 Task: In the Contact  DoeNatalie@isuzu.com, Create email and send with subject: 'Step into the Future: Discover Our Cutting-Edge Solution', and with mail content 'Good Morning,_x000D_
Welcome to a community of trailblazers and innovators. Discover a transformative opportunity that will empower you to thrive in your industry._x000D_
Thanks & Regards', attach the document: Project_plan.docx and insert image: visitingcard.jpg. Below Thanks and Regards, write facebook and insert the URL: 'www.facebook.com'. Mark checkbox to create task to follow up : In 2 weeks. Logged in from softage.3@softage.net
Action: Mouse moved to (79, 68)
Screenshot: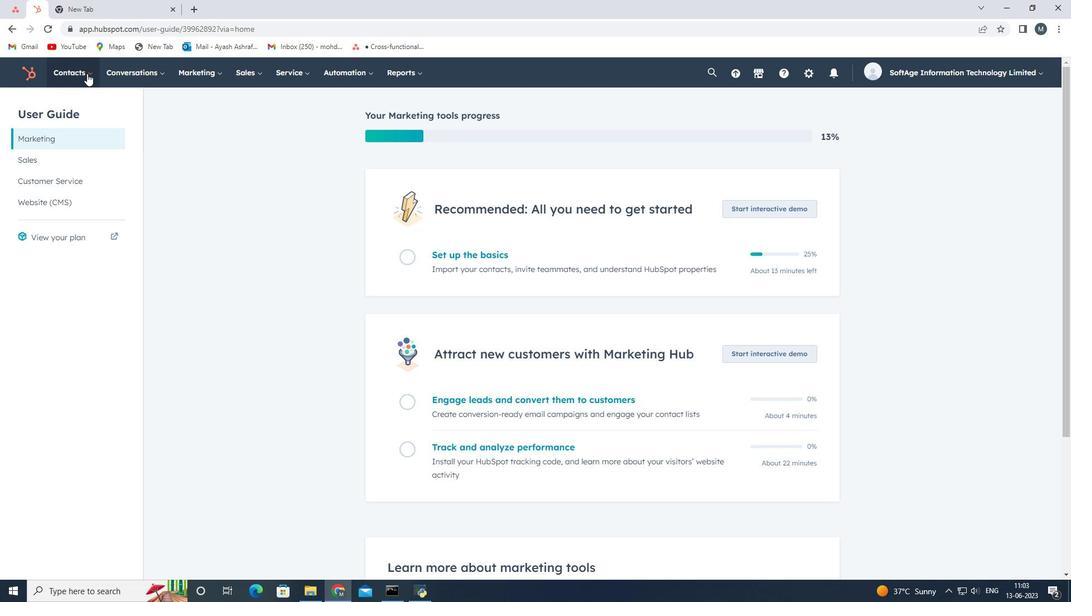 
Action: Mouse pressed left at (79, 68)
Screenshot: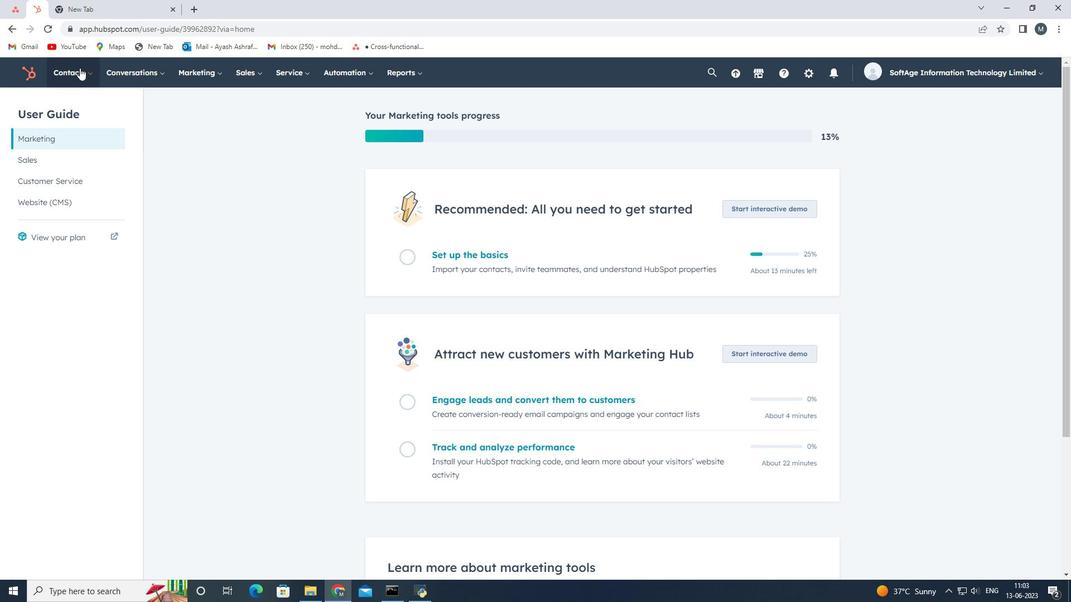 
Action: Mouse moved to (93, 103)
Screenshot: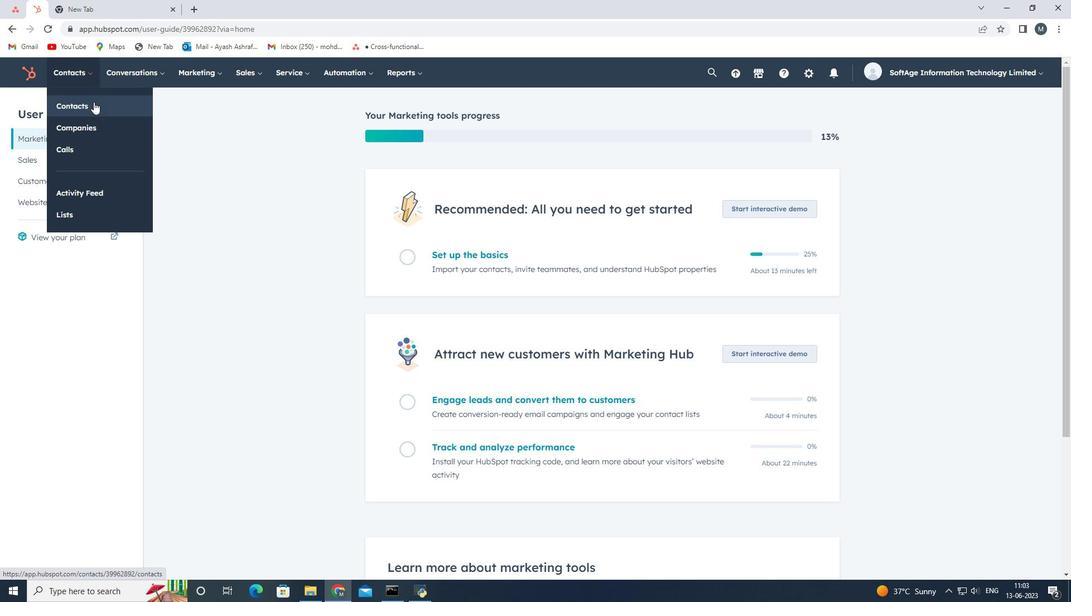
Action: Mouse pressed left at (93, 103)
Screenshot: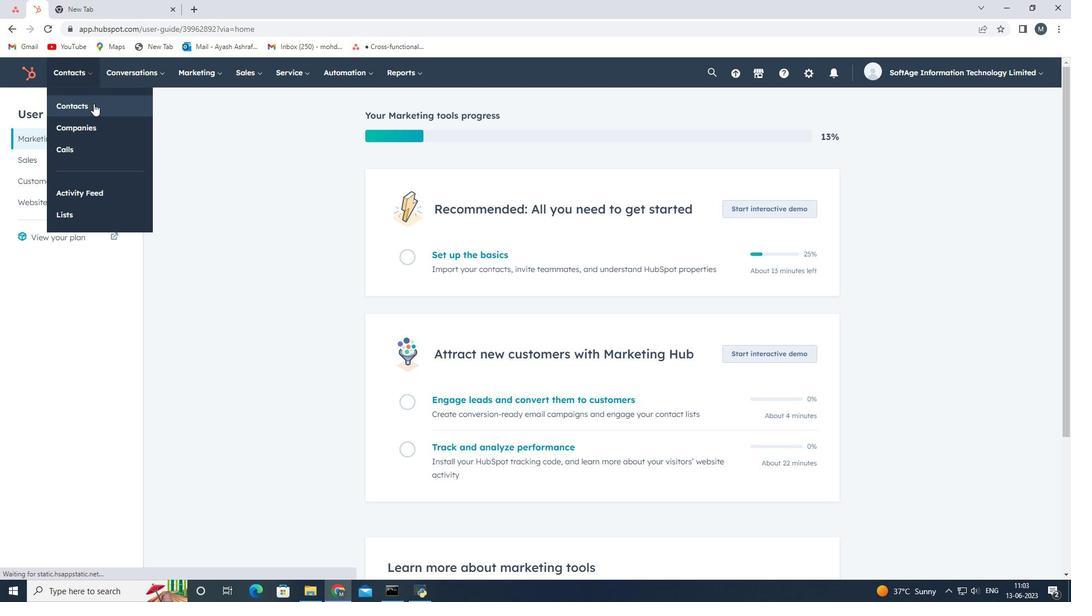 
Action: Mouse moved to (107, 203)
Screenshot: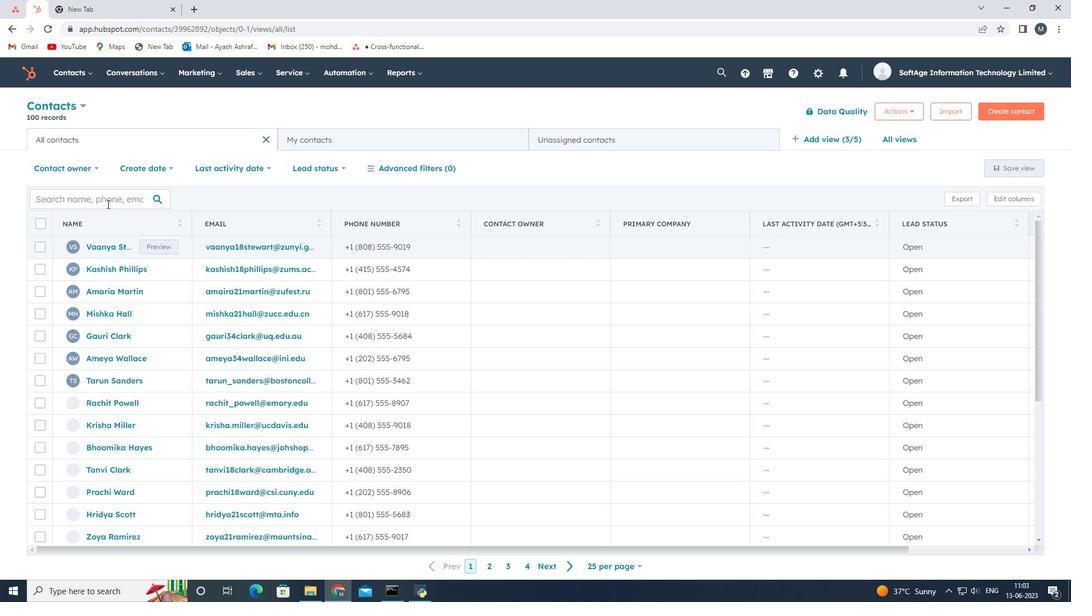 
Action: Mouse pressed left at (107, 203)
Screenshot: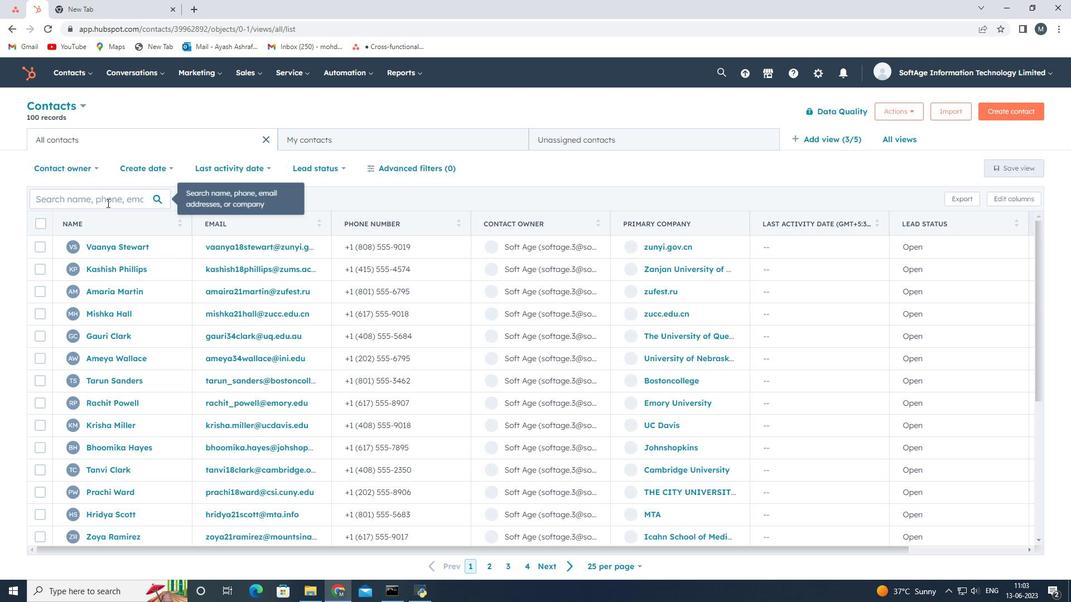 
Action: Key pressed <Key.shift><Key.shift><Key.shift><Key.shift><Key.shift><Key.shift><Key.shift><Key.shift><Key.shift><Key.shift><Key.shift><Key.shift><Key.shift><Key.shift><Key.shift><Key.shift><Key.shift><Key.shift><Key.shift><Key.shift><Key.shift><Key.shift><Key.shift><Key.shift><Key.shift><Key.shift><Key.shift><Key.shift><Key.shift><Key.shift><Key.shift><Key.shift><Key.shift><Key.shift>Doe<Key.shift>Natalie<Key.shift>@isuzu.
Screenshot: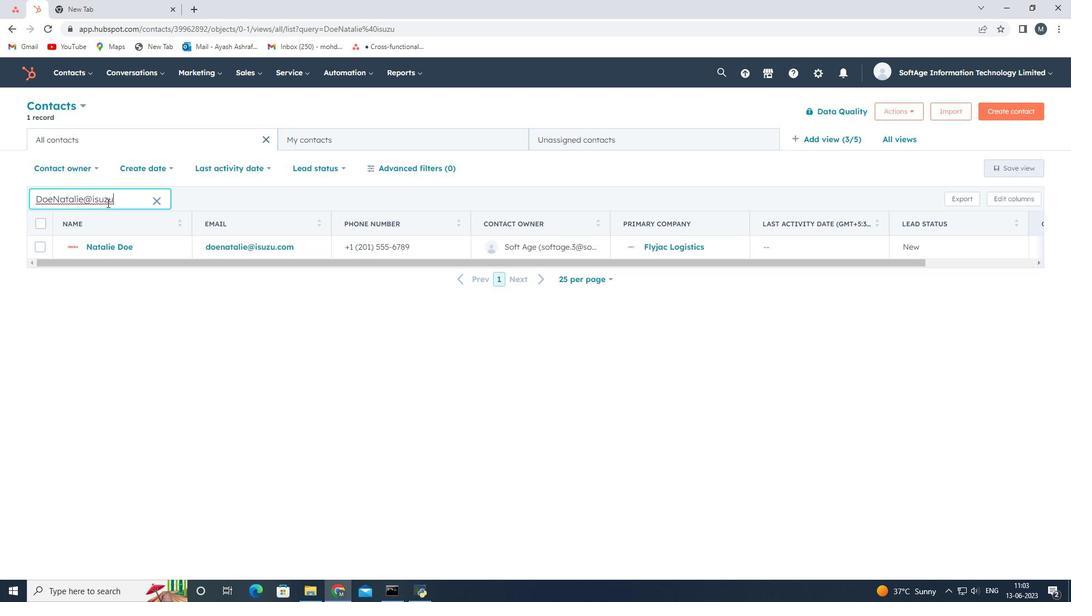 
Action: Mouse moved to (107, 203)
Screenshot: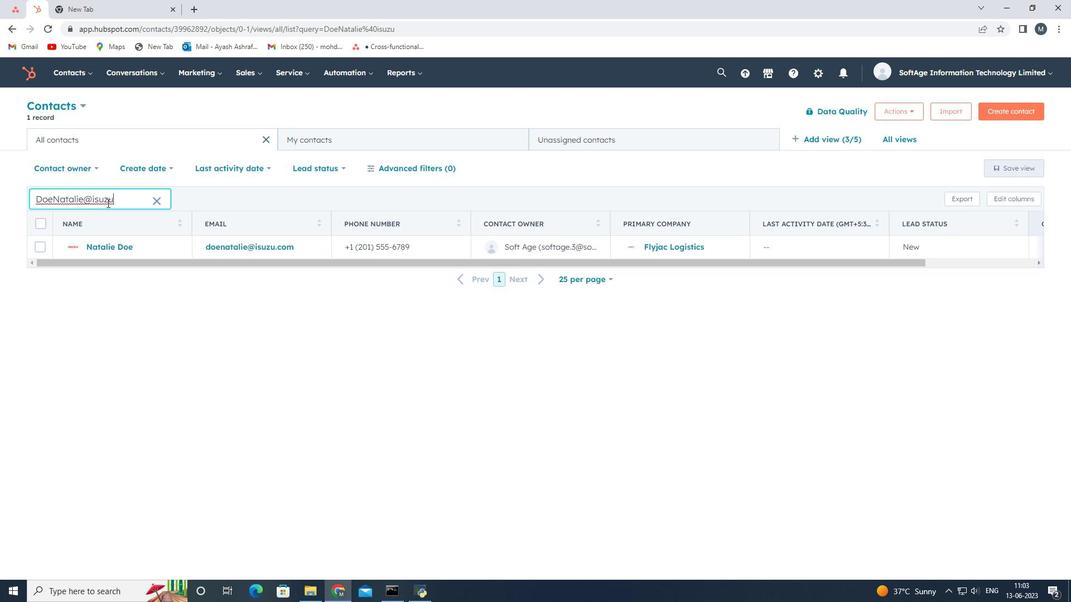 
Action: Key pressed com
Screenshot: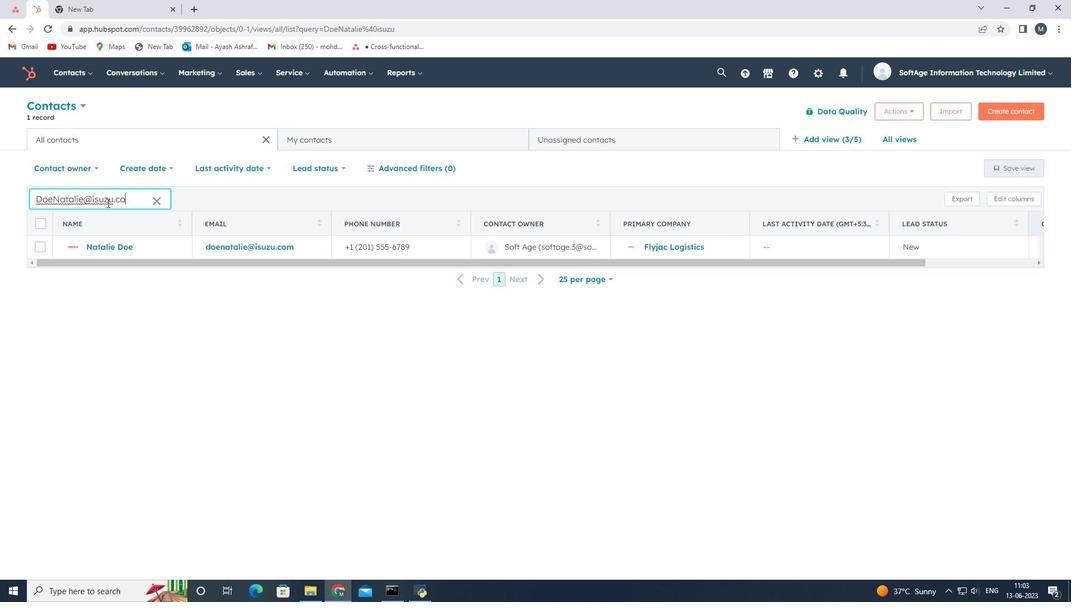 
Action: Mouse moved to (96, 243)
Screenshot: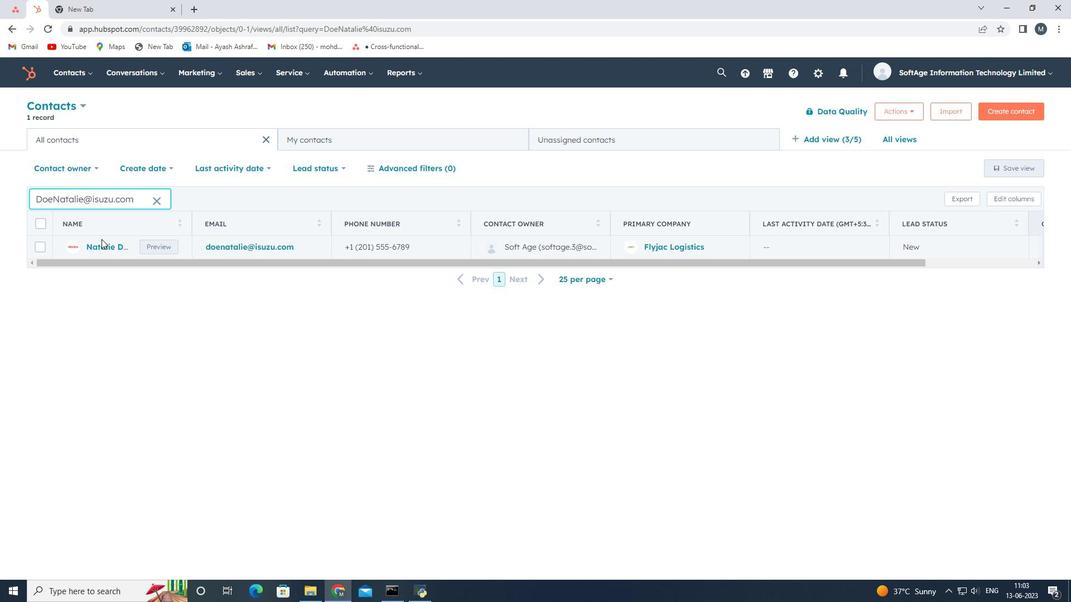 
Action: Mouse pressed left at (96, 243)
Screenshot: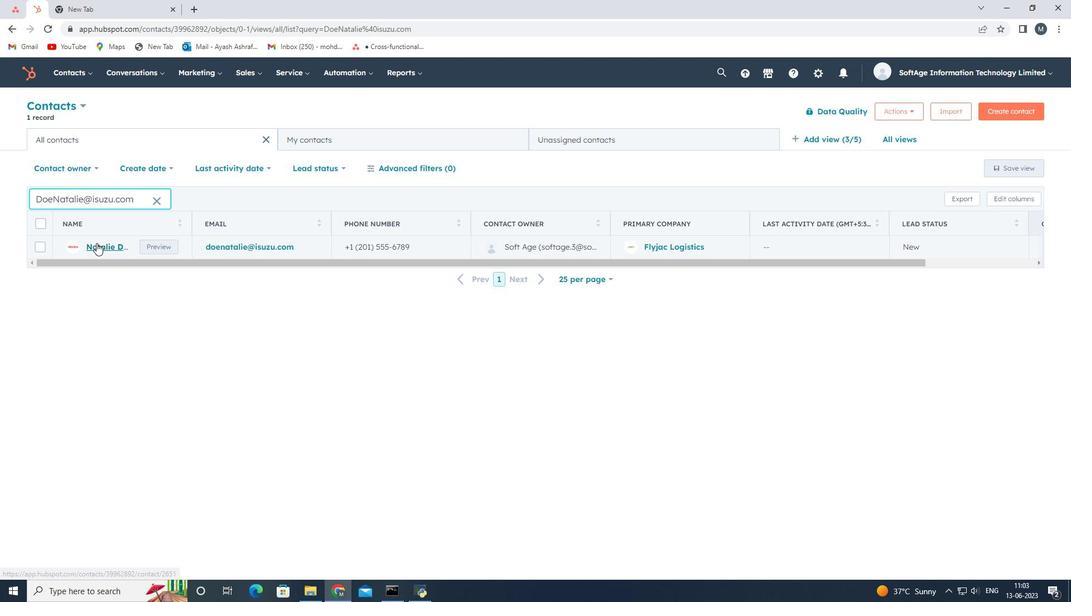 
Action: Mouse pressed left at (96, 243)
Screenshot: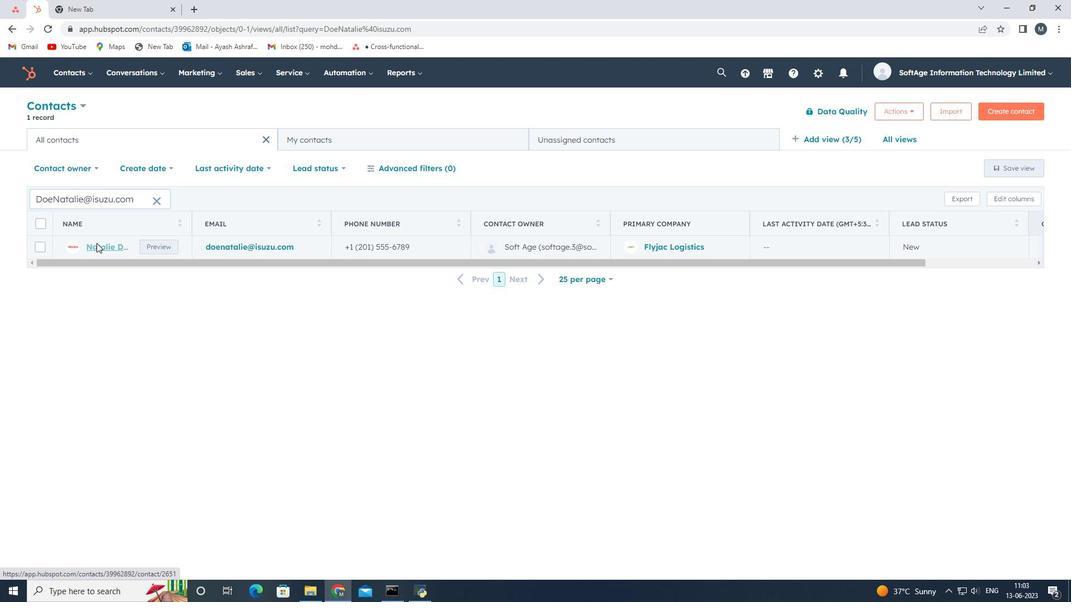 
Action: Mouse moved to (71, 206)
Screenshot: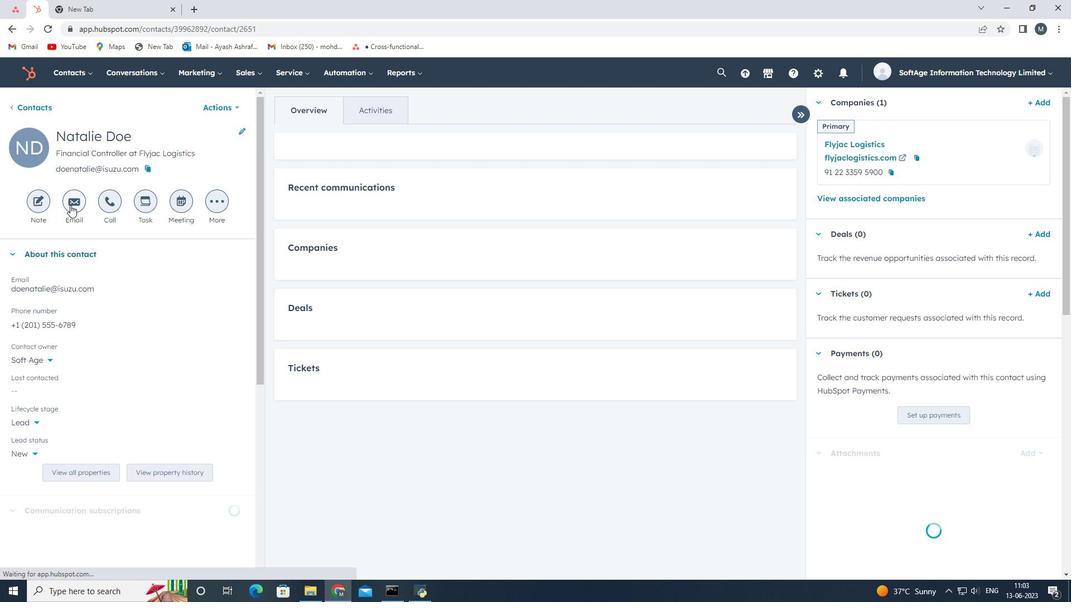 
Action: Mouse pressed left at (71, 206)
Screenshot: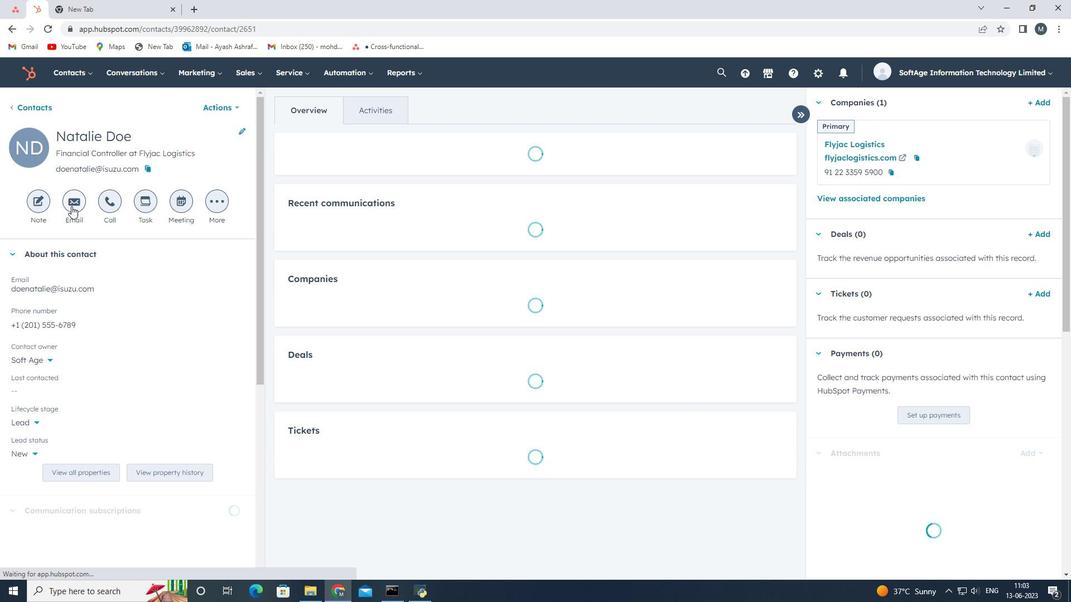 
Action: Mouse moved to (943, 281)
Screenshot: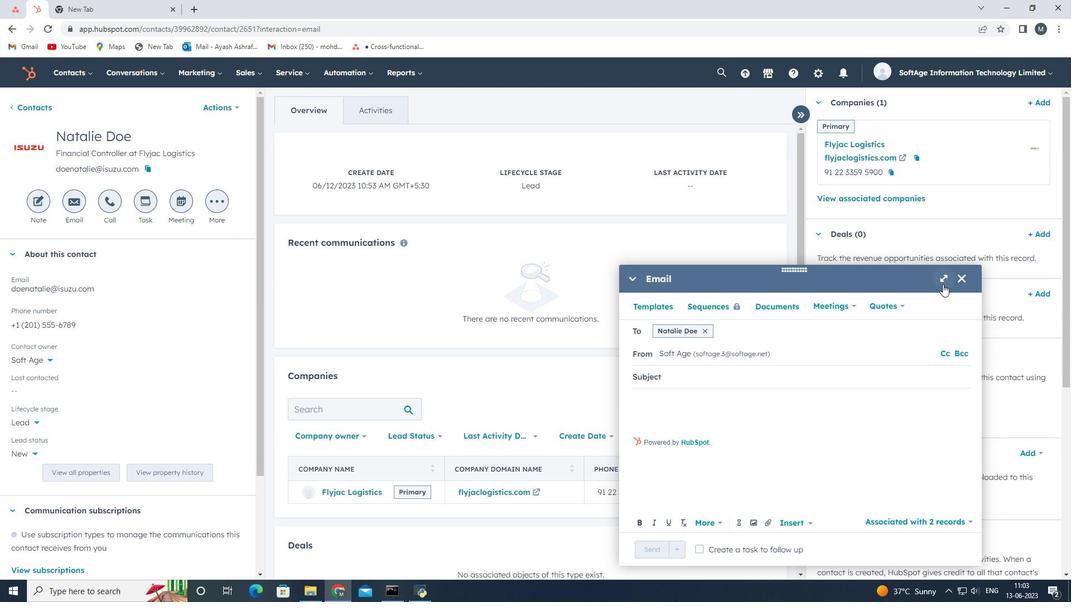 
Action: Mouse pressed left at (943, 281)
Screenshot: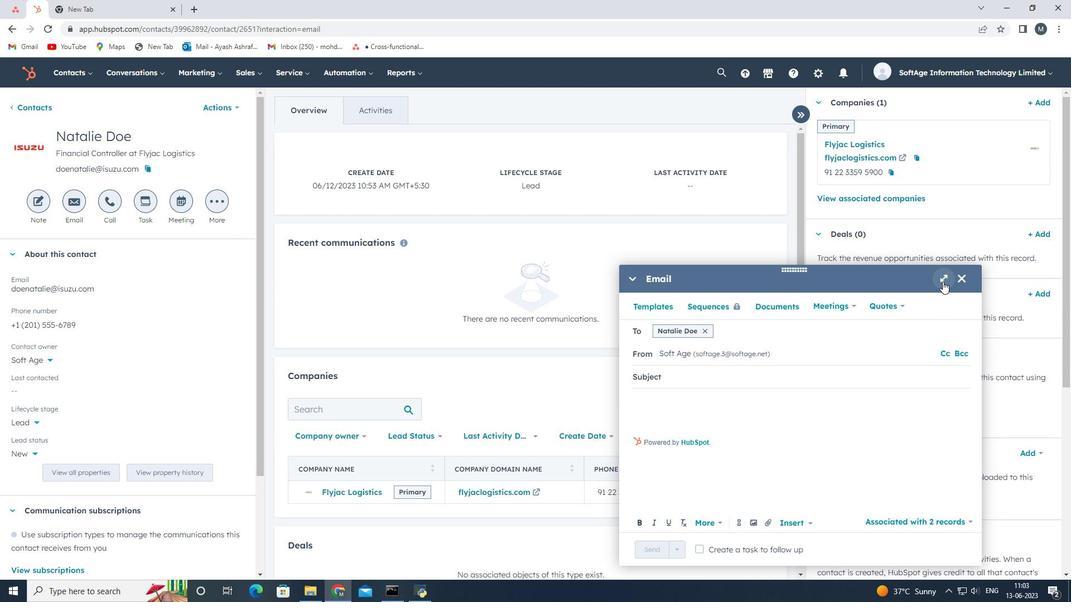 
Action: Mouse moved to (291, 274)
Screenshot: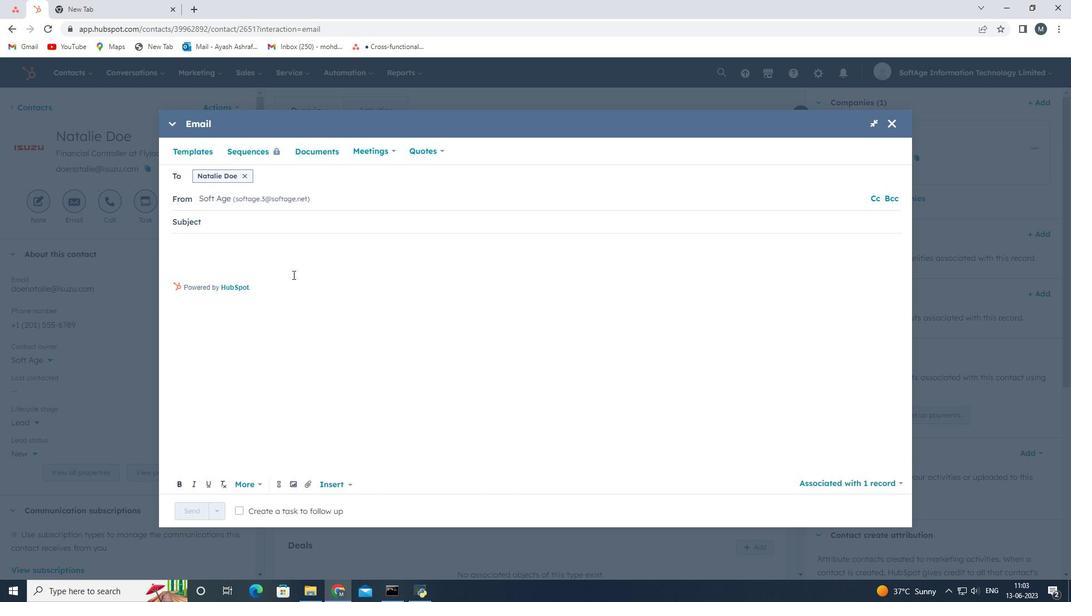 
Action: Key pressed <Key.shift>Step<Key.space>into<Key.space>the<Key.space><Key.shift>Future<Key.shift>:<Key.space><Key.shift>Discover<Key.space><Key.shift><Key.shift><Key.shift><Key.shift><Key.shift><Key.shift><Key.shift><Key.shift><Key.shift><Key.shift><Key.shift><Key.shift><Key.shift><Key.shift><Key.shift><Key.shift><Key.shift><Key.shift><Key.shift><Key.shift><Key.shift><Key.shift><Key.shift><Key.shift><Key.shift><Key.shift><Key.shift>Our<Key.space><Key.shift><Key.shift><Key.shift><Key.shift><Key.shift><Key.shift><Key.shift><Key.shift><Key.shift><Key.shift><Key.shift><Key.shift><Key.shift><Key.shift><Key.shift>Cutting-edge<Key.left><Key.left><Key.left><Key.backspace><Key.shift>E
Screenshot: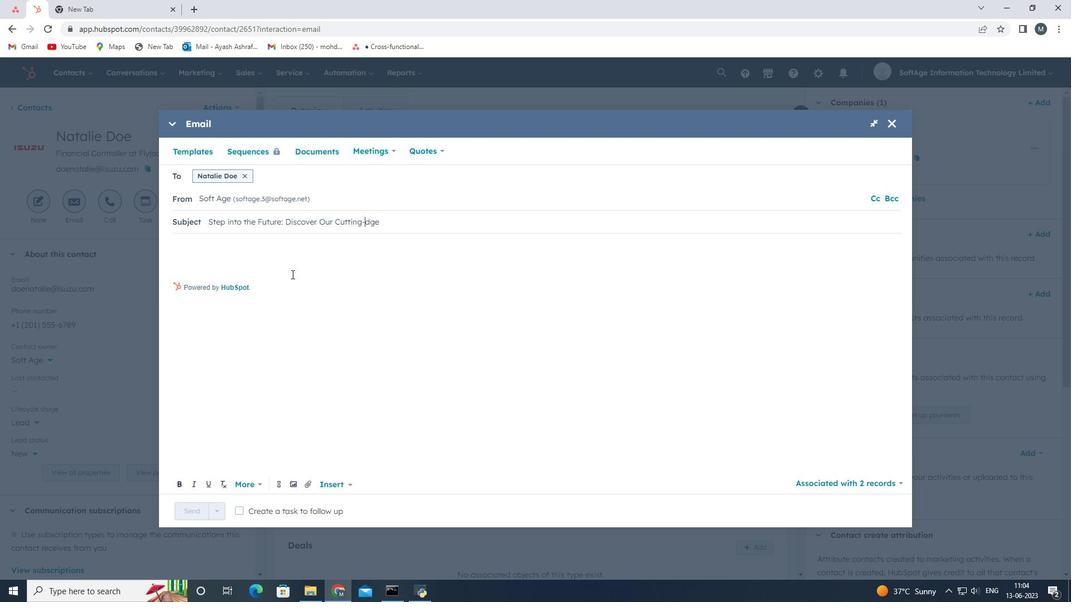 
Action: Mouse moved to (390, 221)
Screenshot: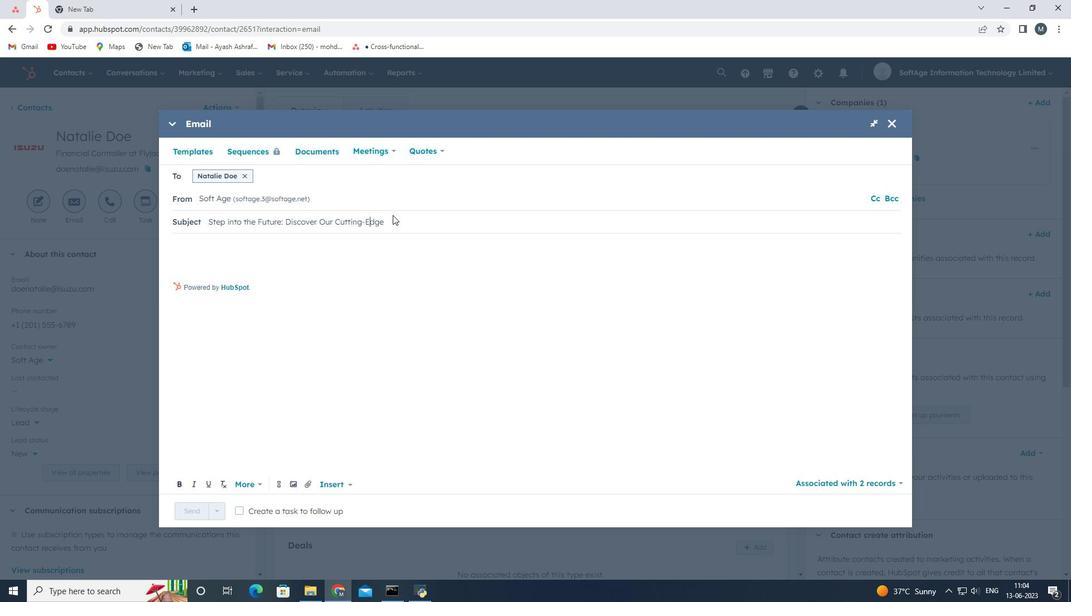 
Action: Mouse pressed left at (390, 221)
Screenshot: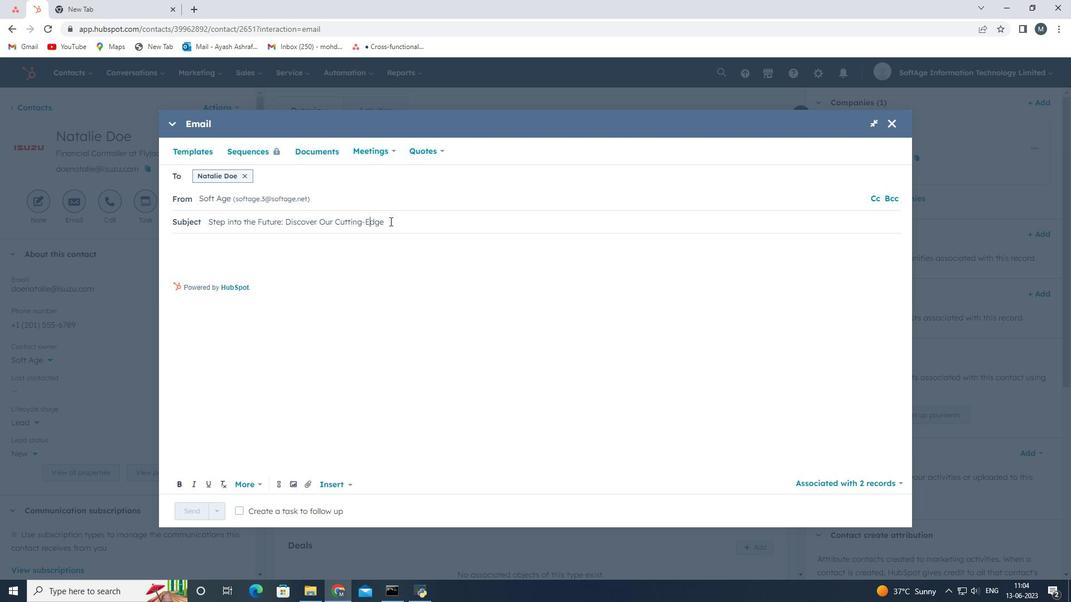 
Action: Mouse moved to (389, 221)
Screenshot: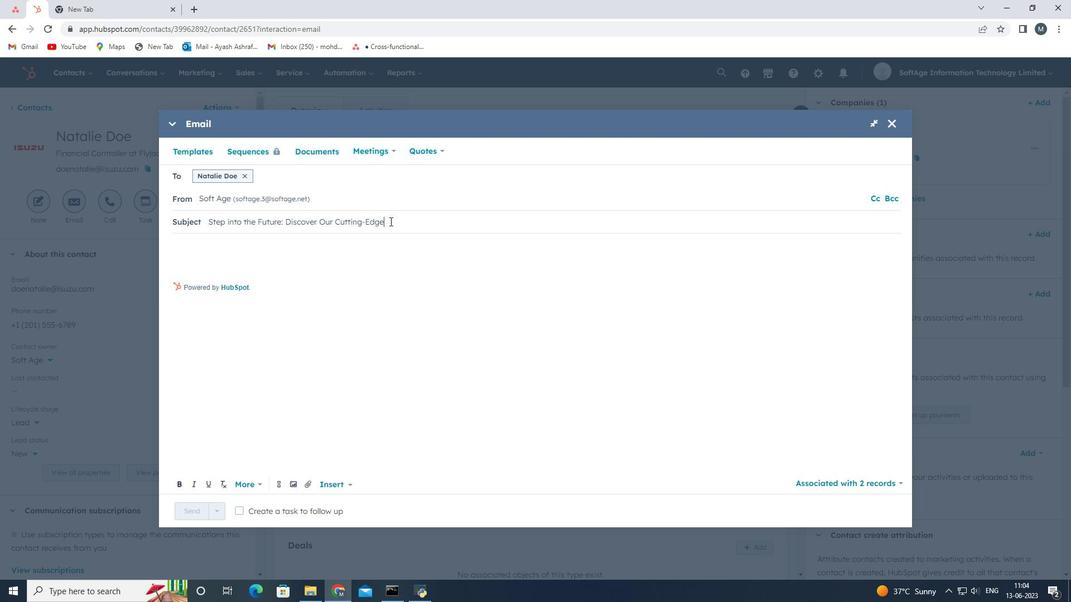 
Action: Key pressed <Key.space><Key.shift>Solution
Screenshot: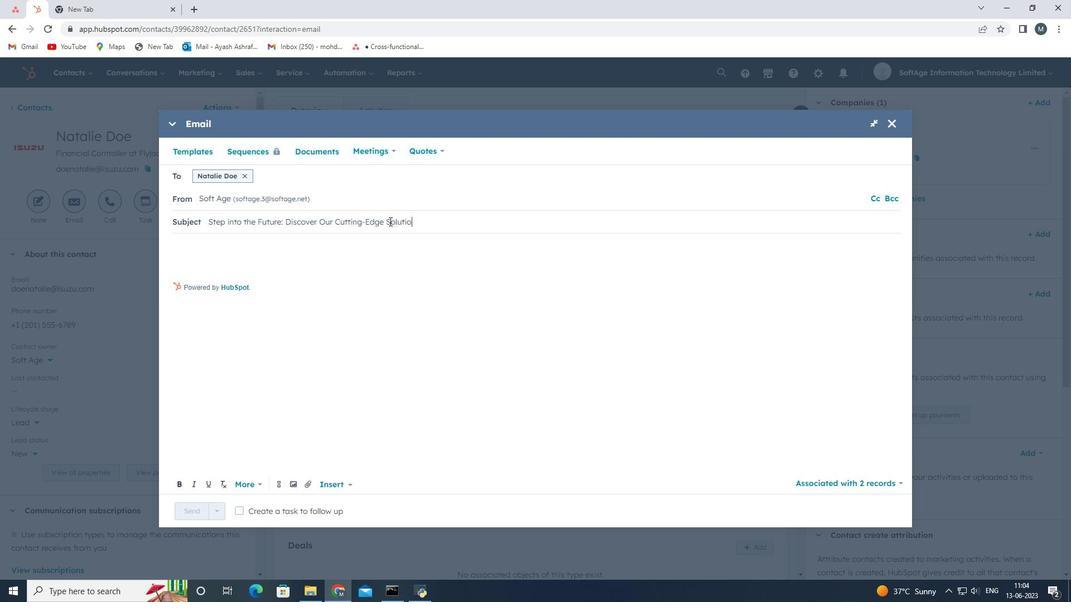 
Action: Mouse moved to (222, 245)
Screenshot: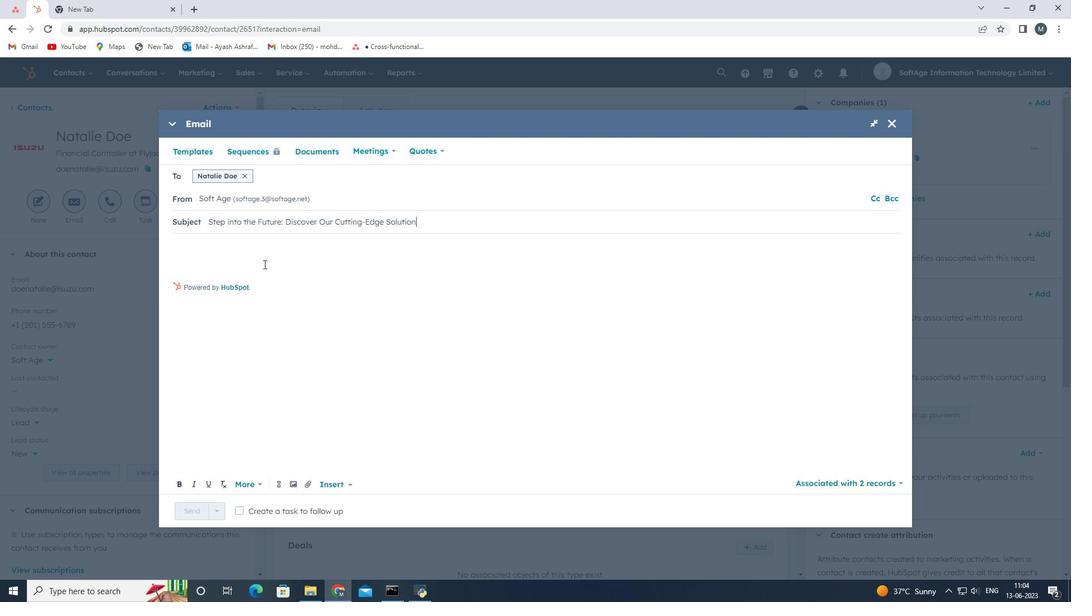 
Action: Mouse pressed left at (222, 245)
Screenshot: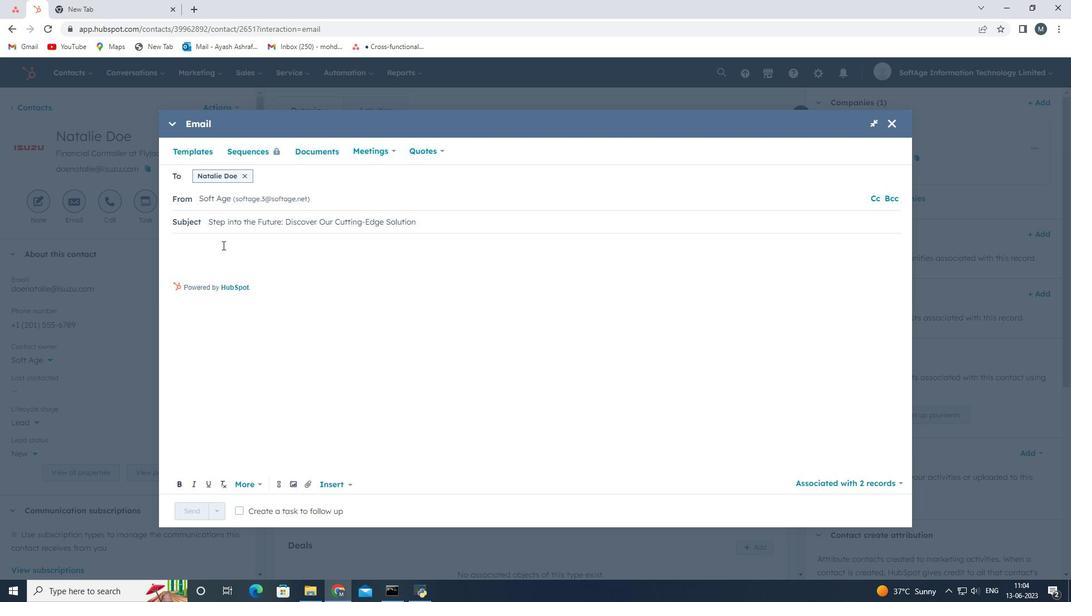 
Action: Mouse moved to (238, 239)
Screenshot: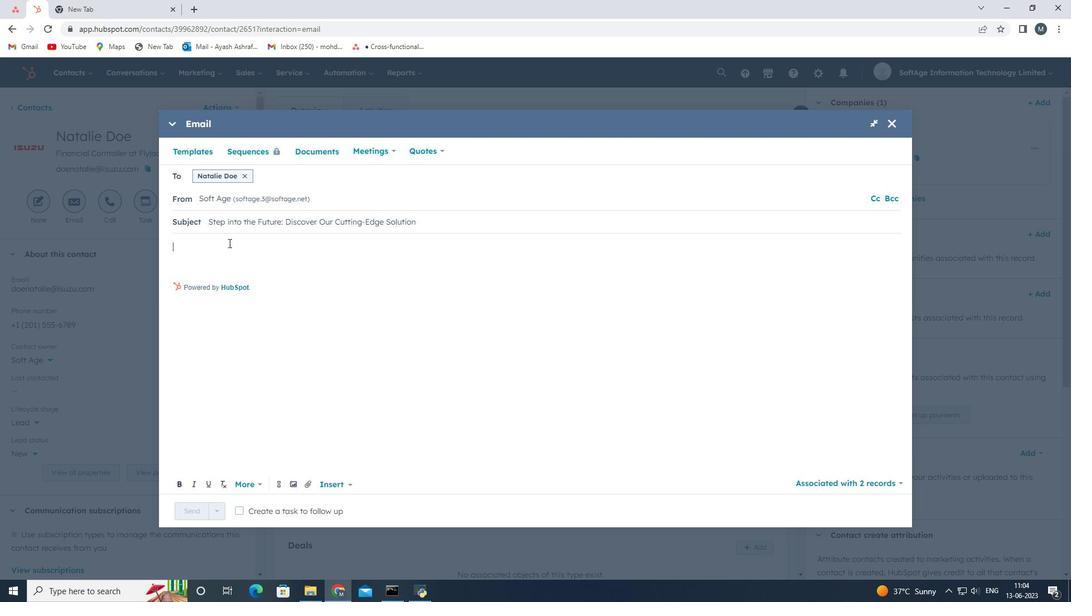 
Action: Key pressed <Key.shift><Key.shift><Key.shift><Key.shift><Key.shift><Key.shift><Key.shift><Key.shift><Key.shift><Key.shift><Key.shift><Key.shift><Key.shift>Good<Key.space><Key.shift>Morning,<Key.enter><Key.shift>Welcome<Key.space>to<Key.space>a<Key.space>ommunity<Key.space>of<Key.space>trailblazers<Key.space>and<Key.space>innovators.<Key.space><Key.shift>Discover<Key.space>a<Key.space>transformative<Key.space>opportunity<Key.space>that<Key.space>will<Key.space>empower<Key.space>you<Key.space>thrive<Key.space>in<Key.space>your<Key.space>industry.<Key.enter><Key.shift>Thanks<Key.space><Key.shift>&<Key.space><Key.shift>Regards
Screenshot: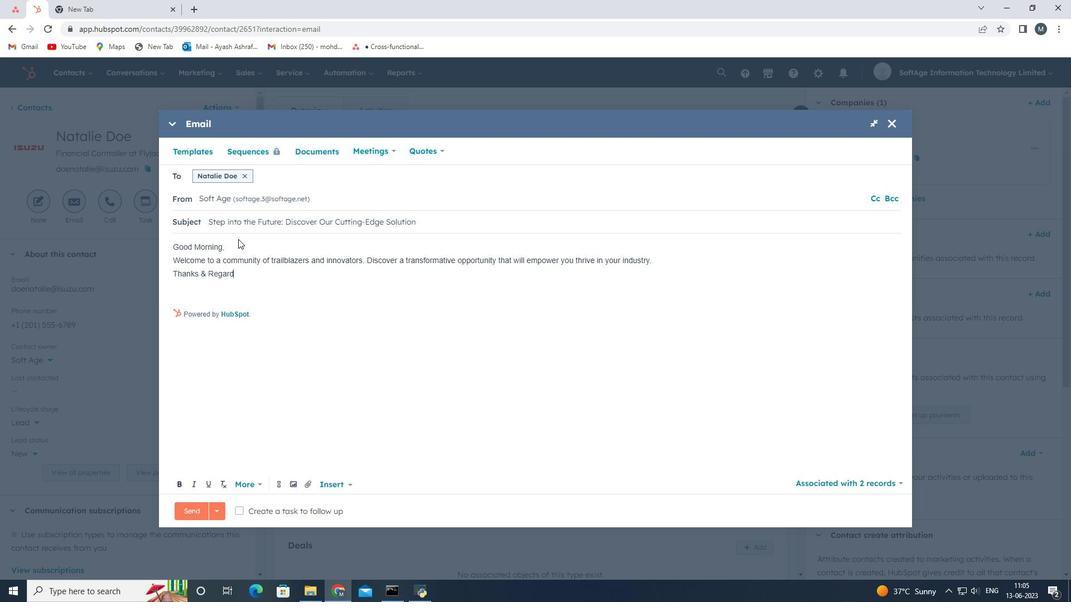 
Action: Mouse moved to (261, 280)
Screenshot: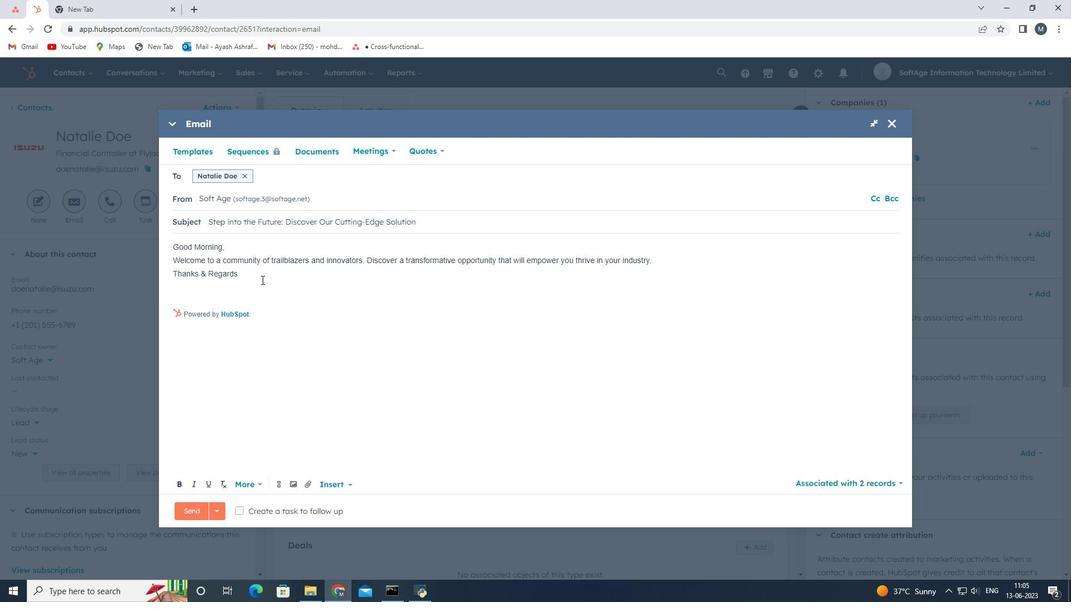 
Action: Key pressed <Key.enter>
Screenshot: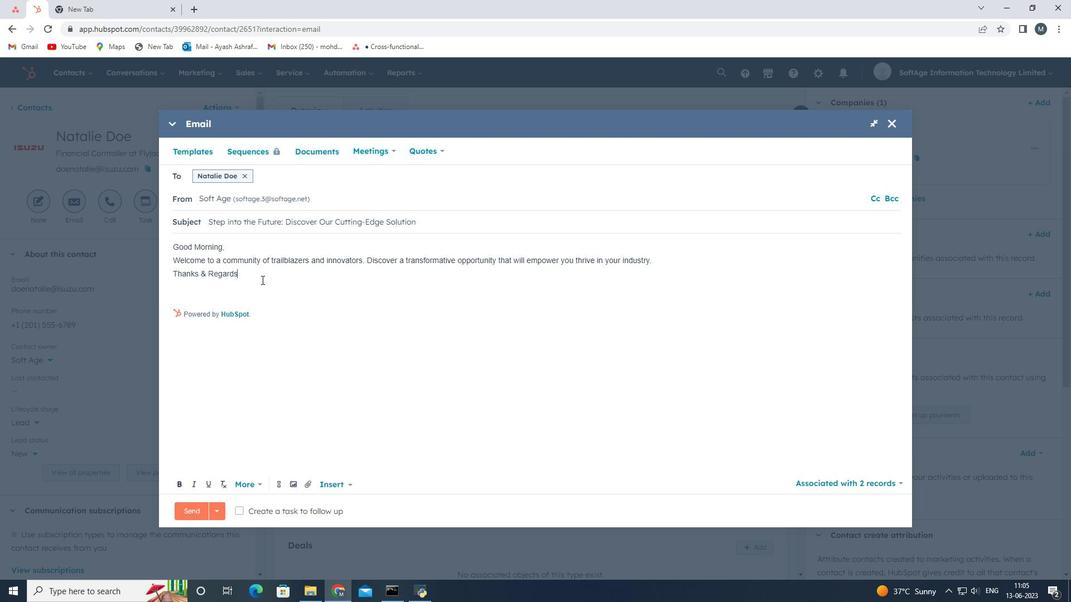 
Action: Mouse moved to (281, 487)
Screenshot: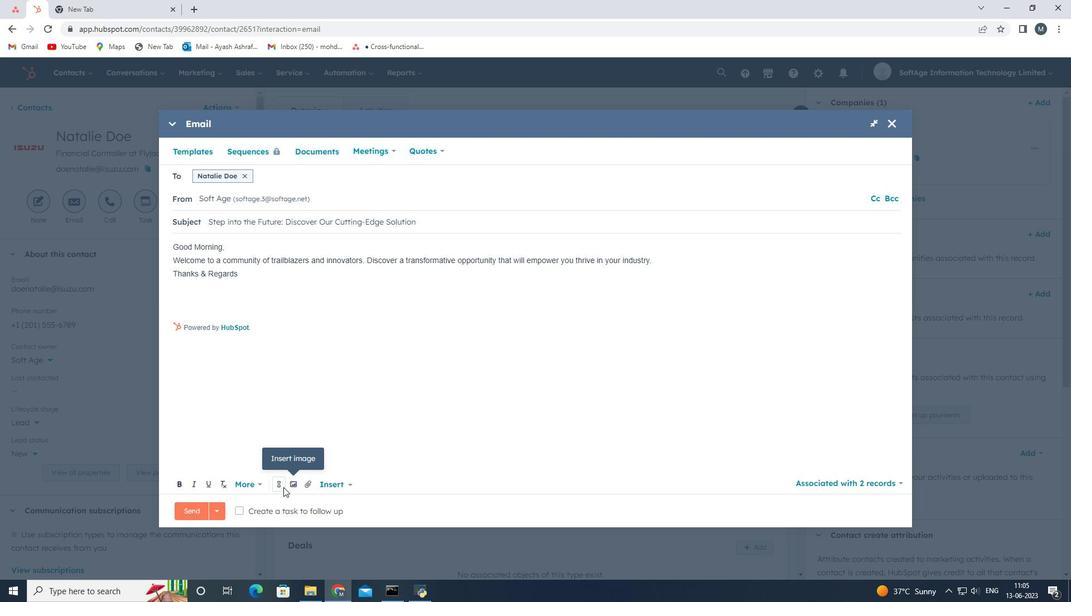 
Action: Mouse pressed left at (281, 487)
Screenshot: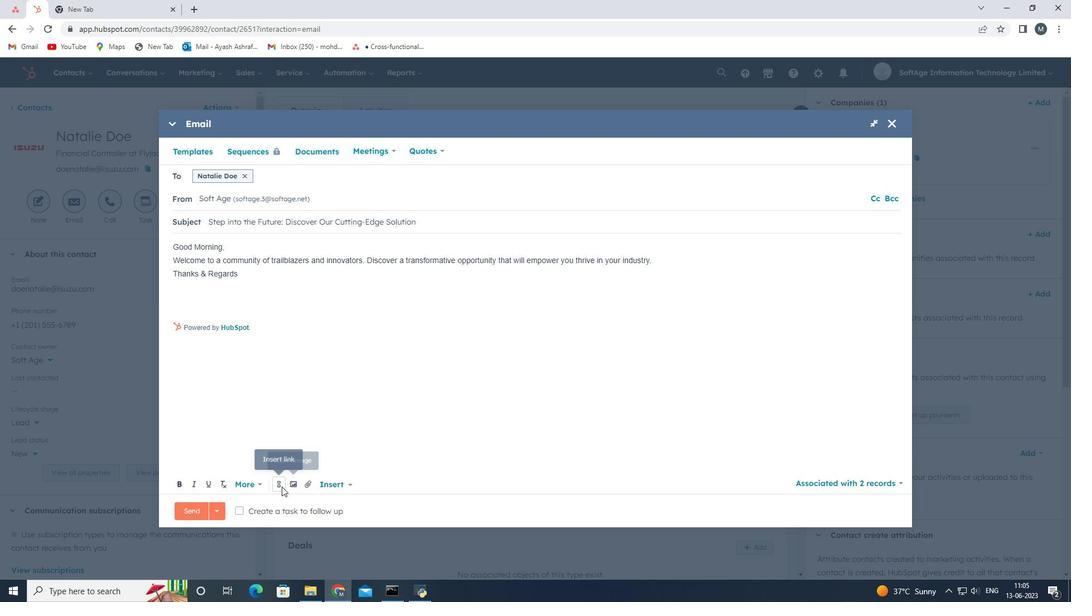 
Action: Mouse moved to (317, 367)
Screenshot: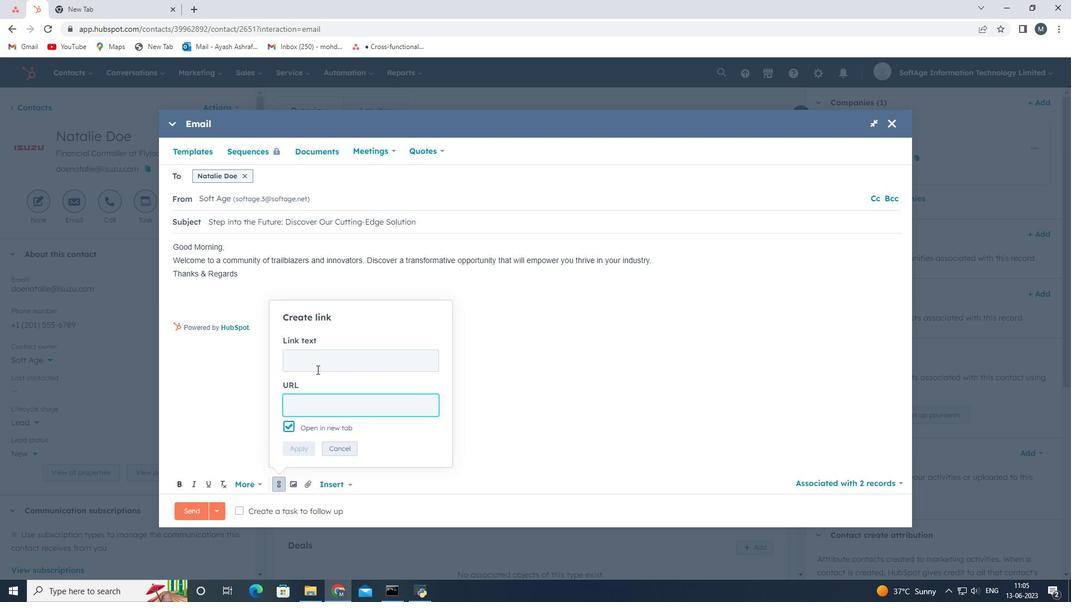 
Action: Mouse pressed left at (317, 367)
Screenshot: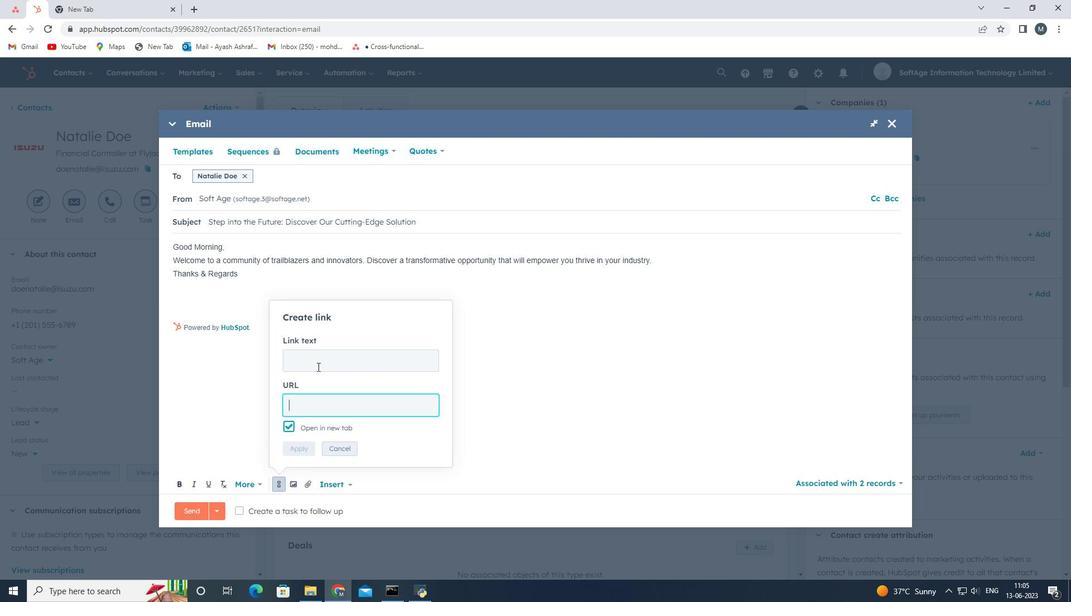 
Action: Mouse moved to (312, 367)
Screenshot: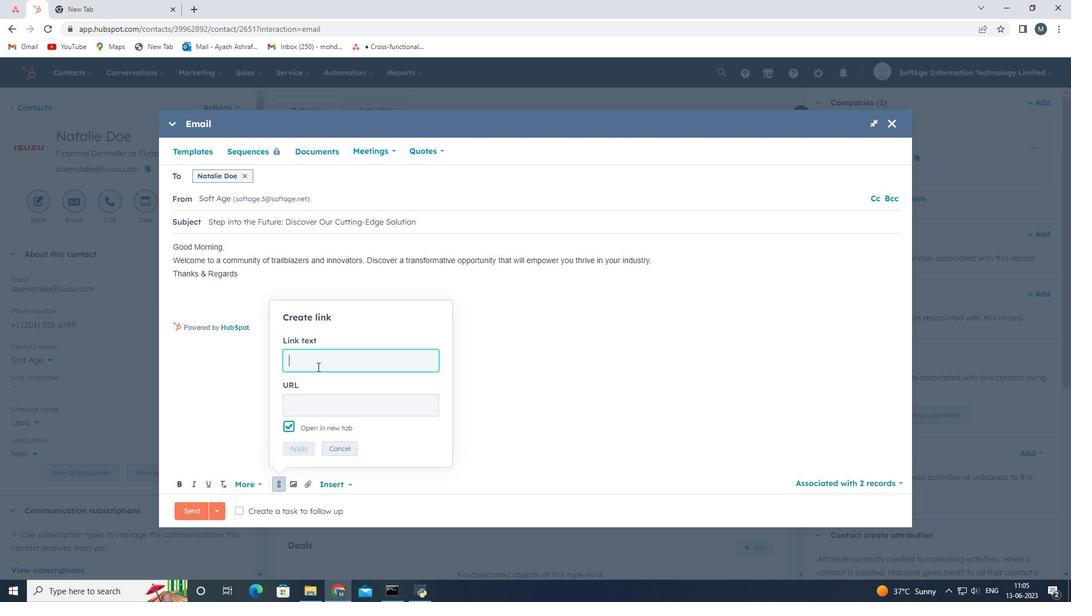 
Action: Key pressed facebook
Screenshot: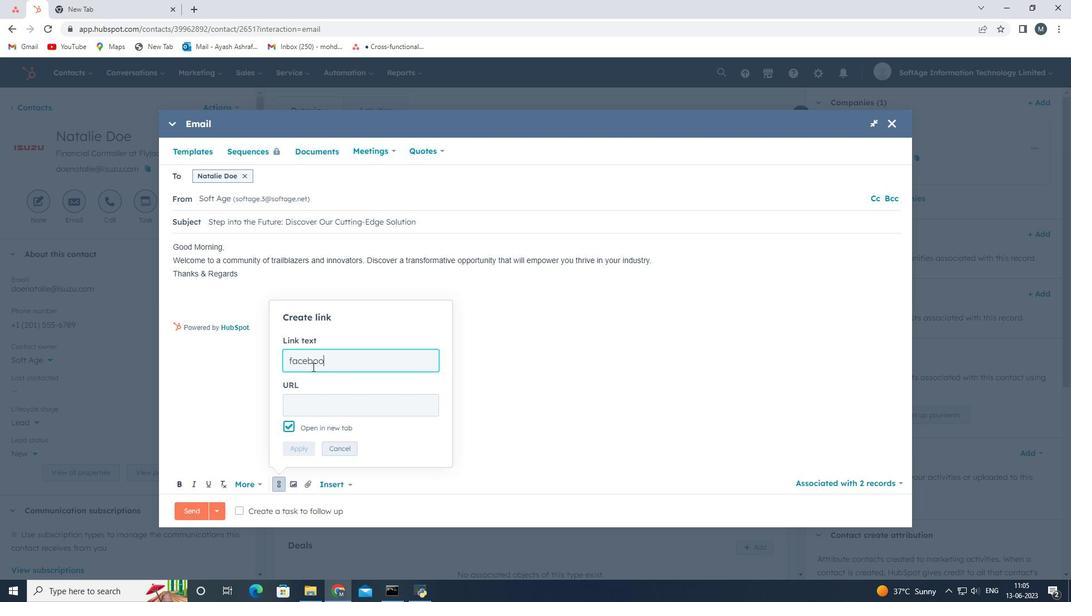 
Action: Mouse moved to (326, 400)
Screenshot: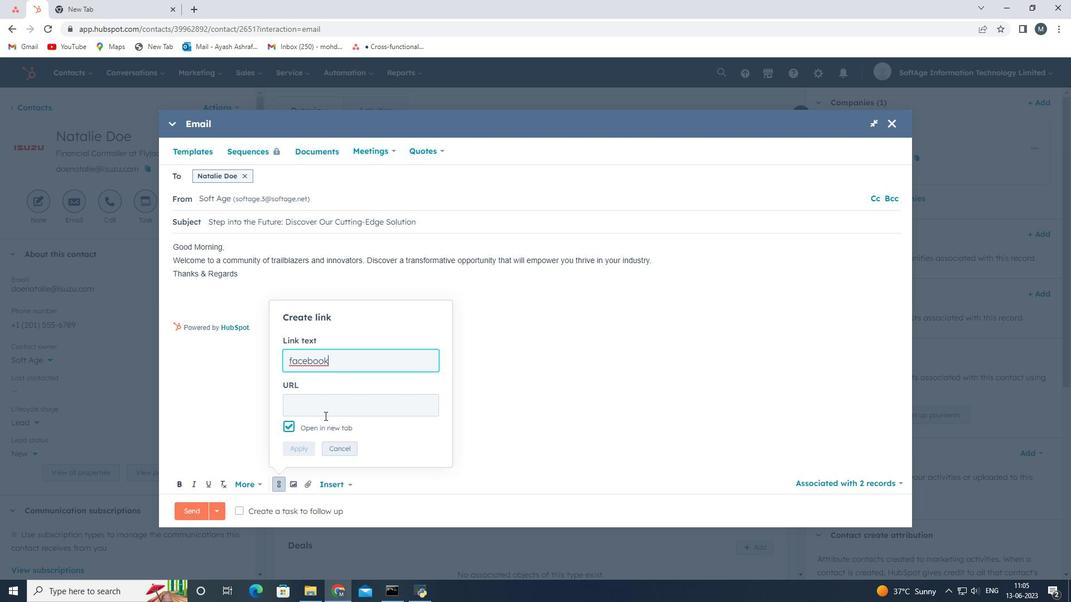 
Action: Mouse pressed left at (326, 400)
Screenshot: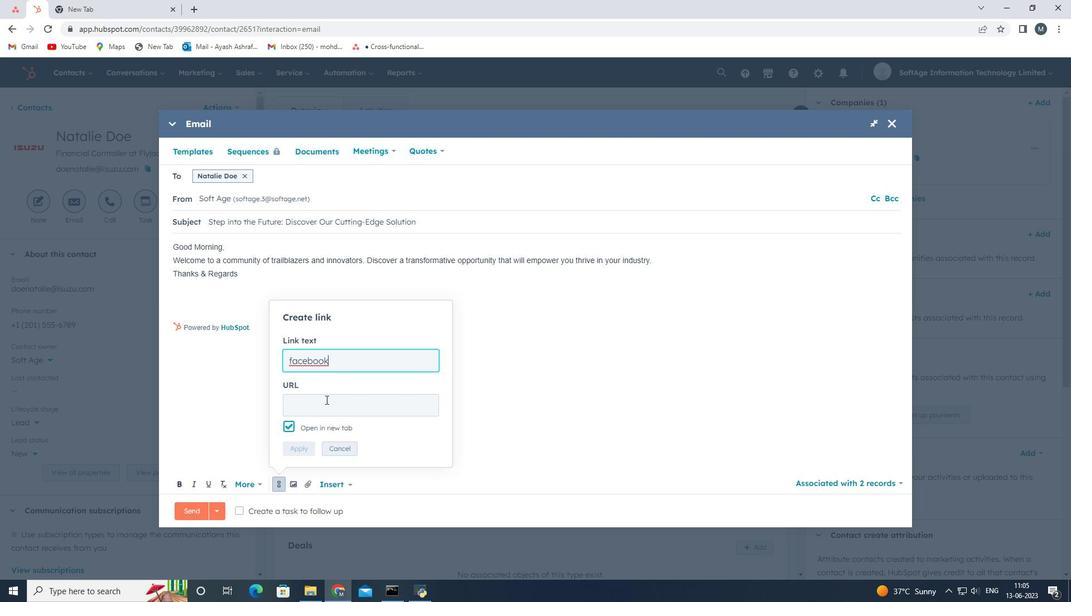 
Action: Key pressed www.facebook.com
Screenshot: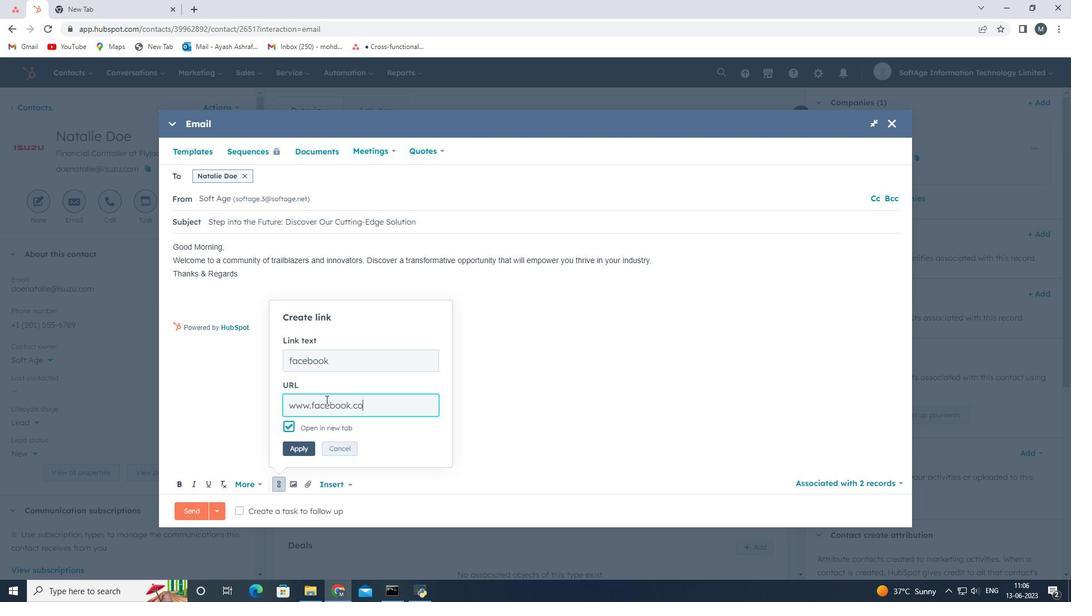 
Action: Mouse moved to (298, 448)
Screenshot: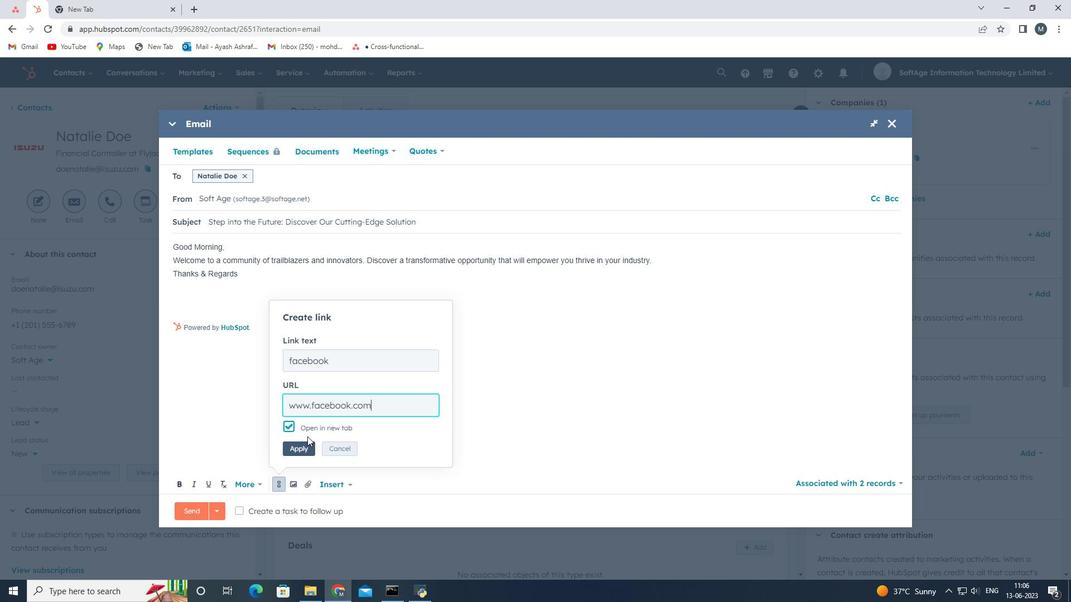 
Action: Mouse pressed left at (298, 448)
Screenshot: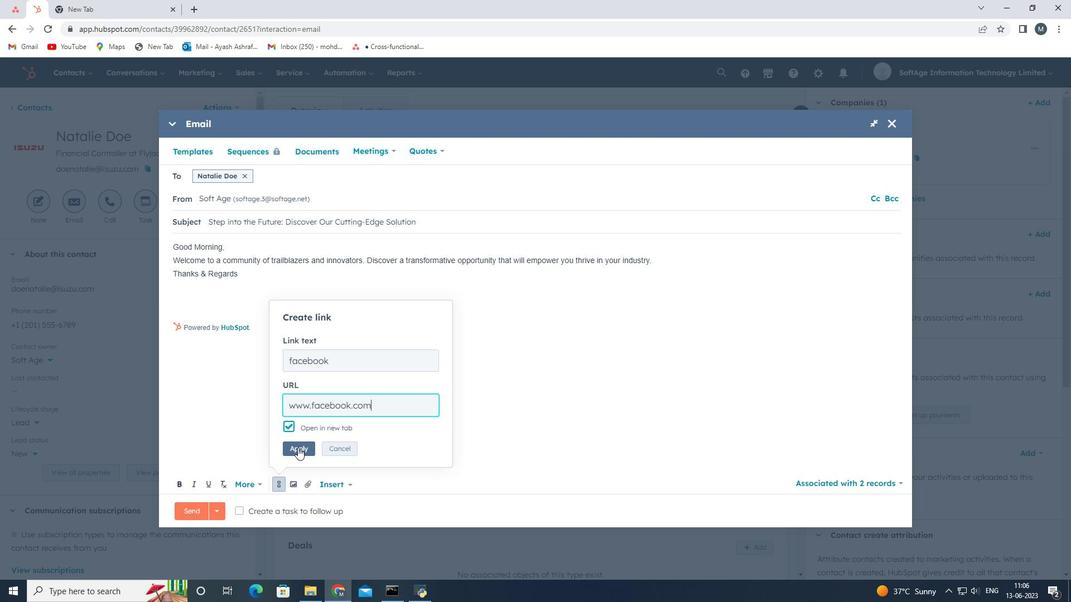 
Action: Mouse moved to (307, 485)
Screenshot: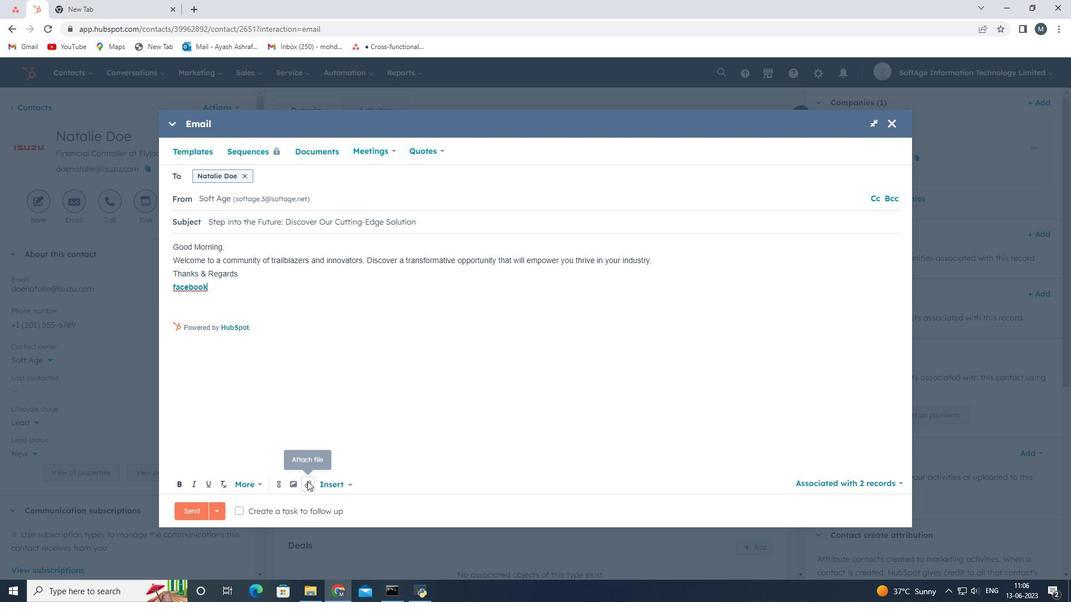 
Action: Mouse pressed left at (307, 485)
Screenshot: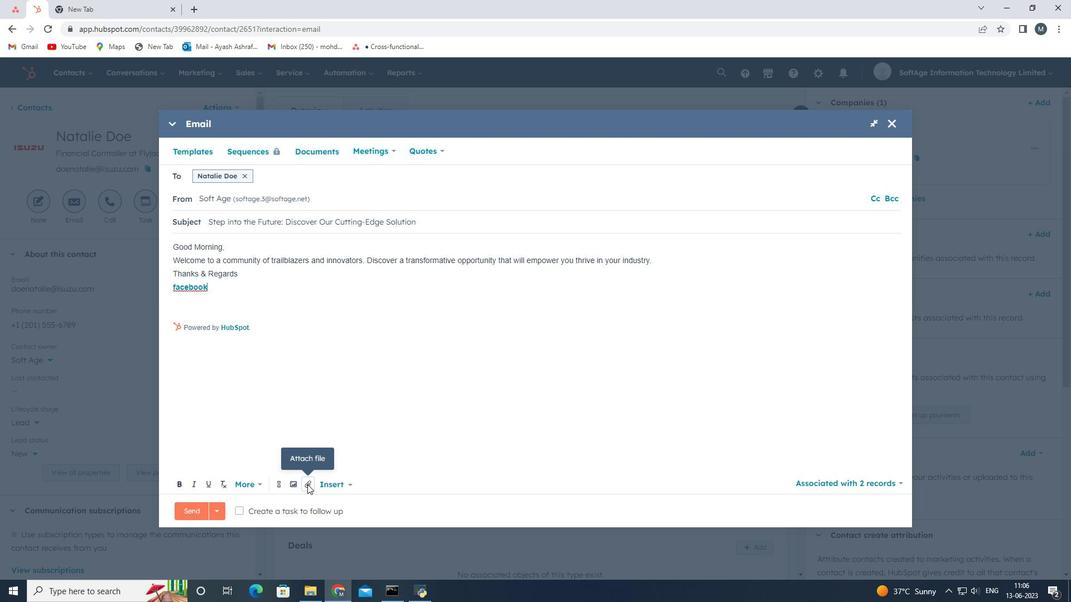 
Action: Mouse moved to (312, 449)
Screenshot: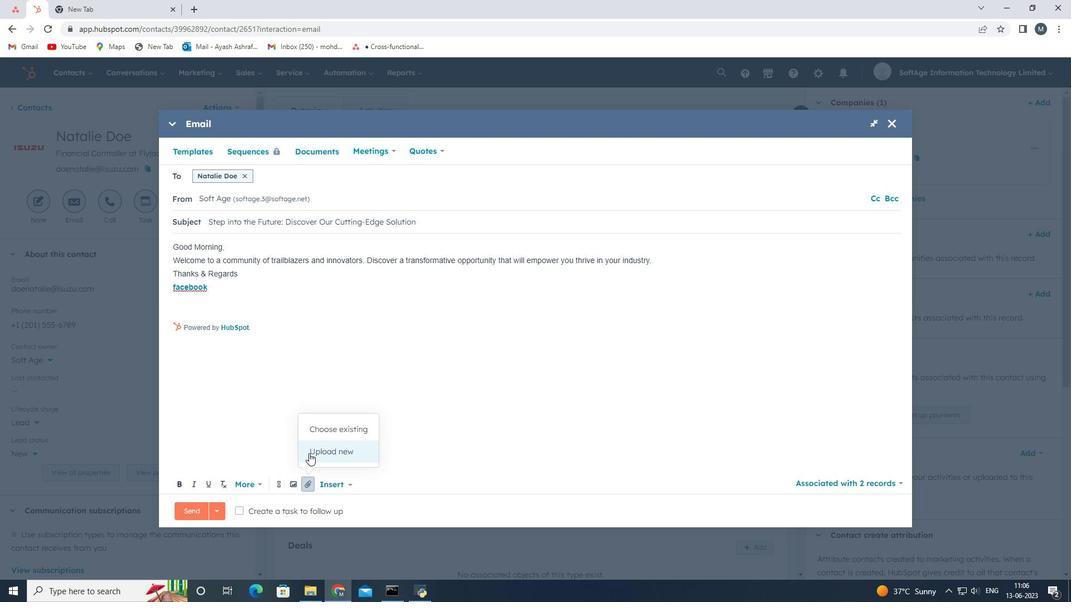
Action: Mouse pressed left at (312, 449)
Screenshot: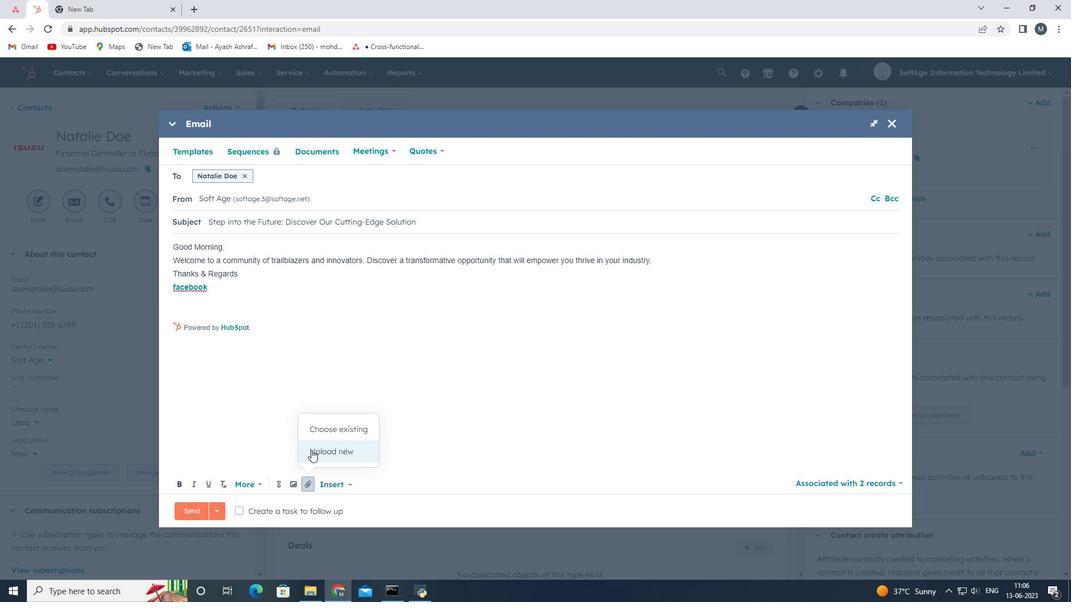 
Action: Mouse moved to (144, 187)
Screenshot: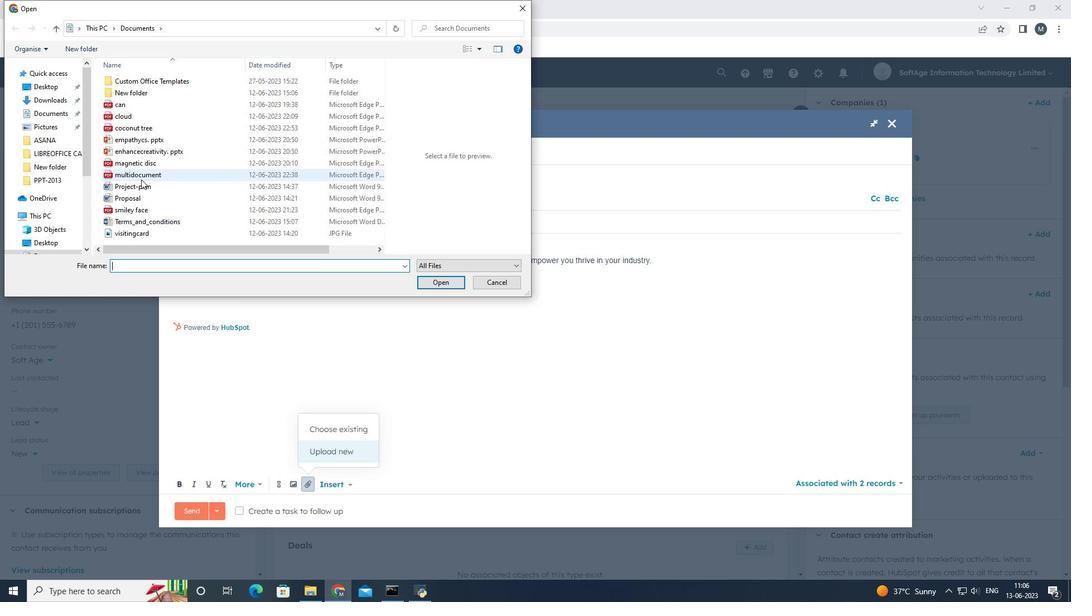
Action: Mouse pressed left at (144, 187)
Screenshot: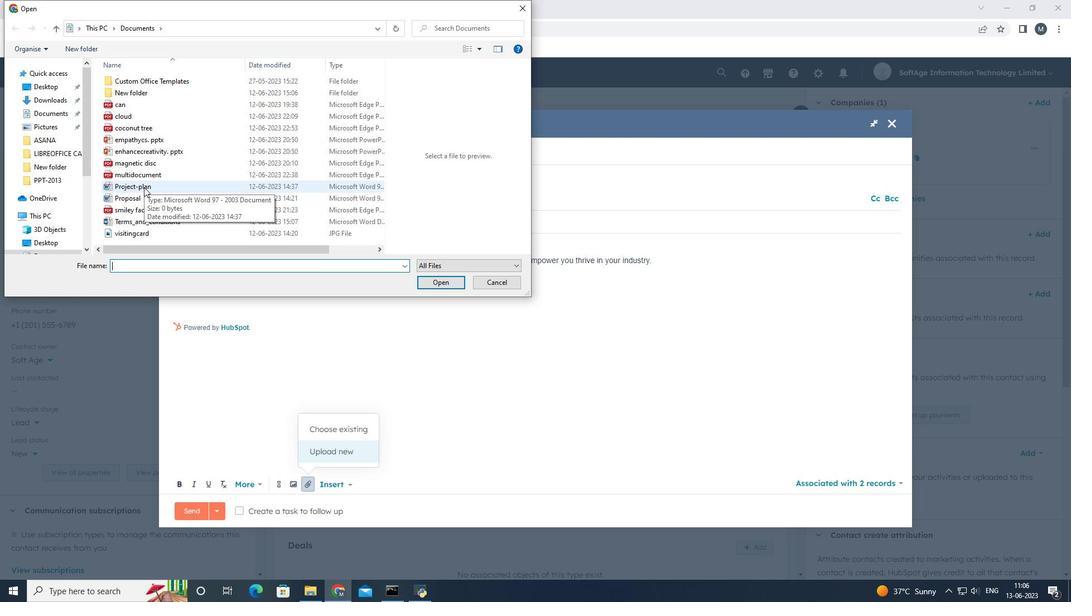 
Action: Mouse moved to (435, 284)
Screenshot: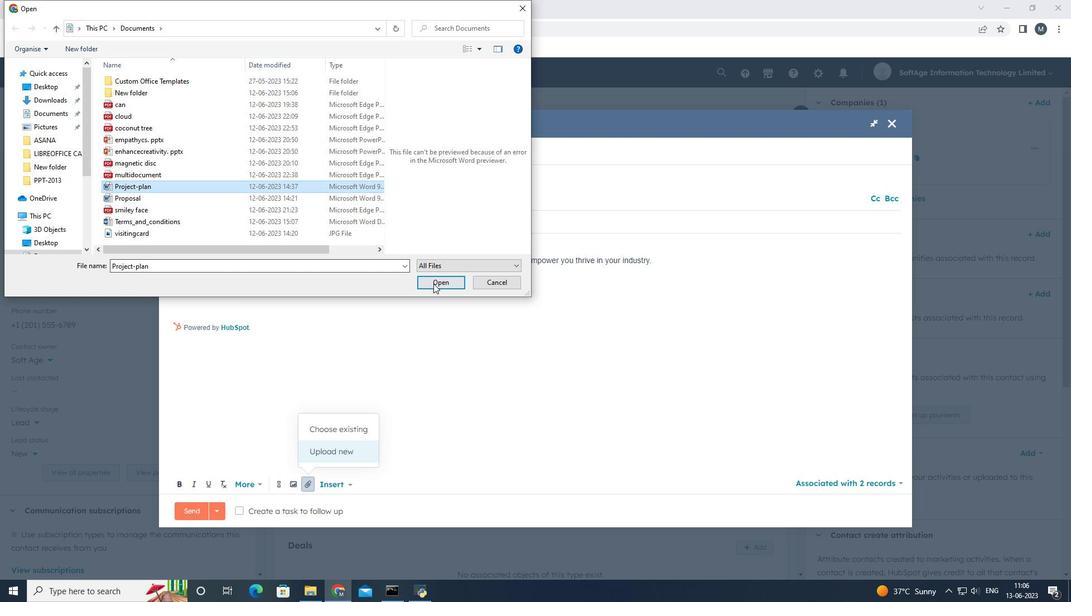 
Action: Mouse pressed left at (435, 284)
Screenshot: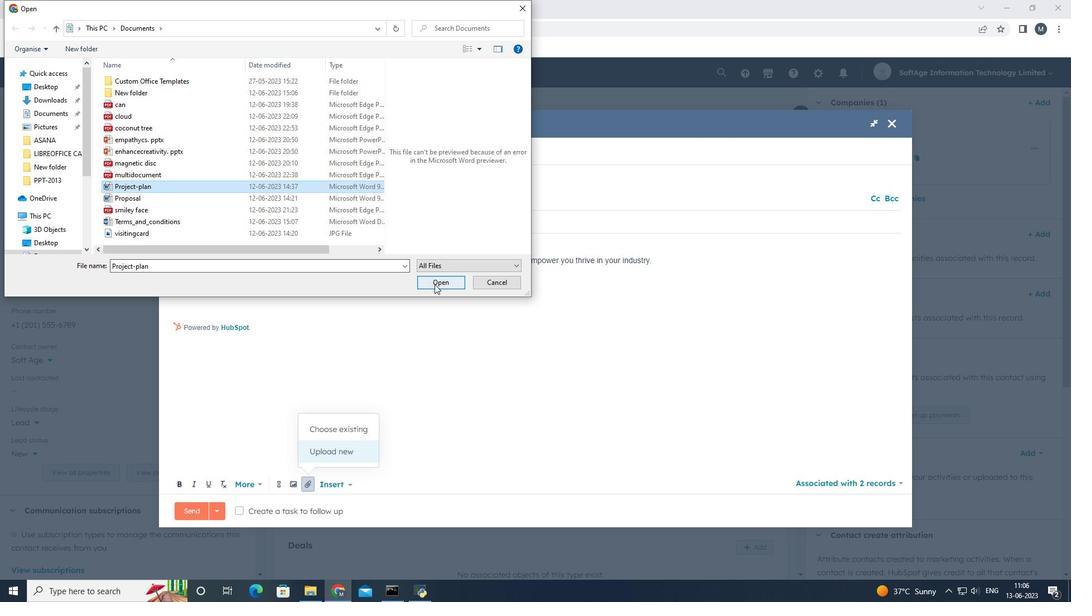 
Action: Mouse moved to (230, 295)
Screenshot: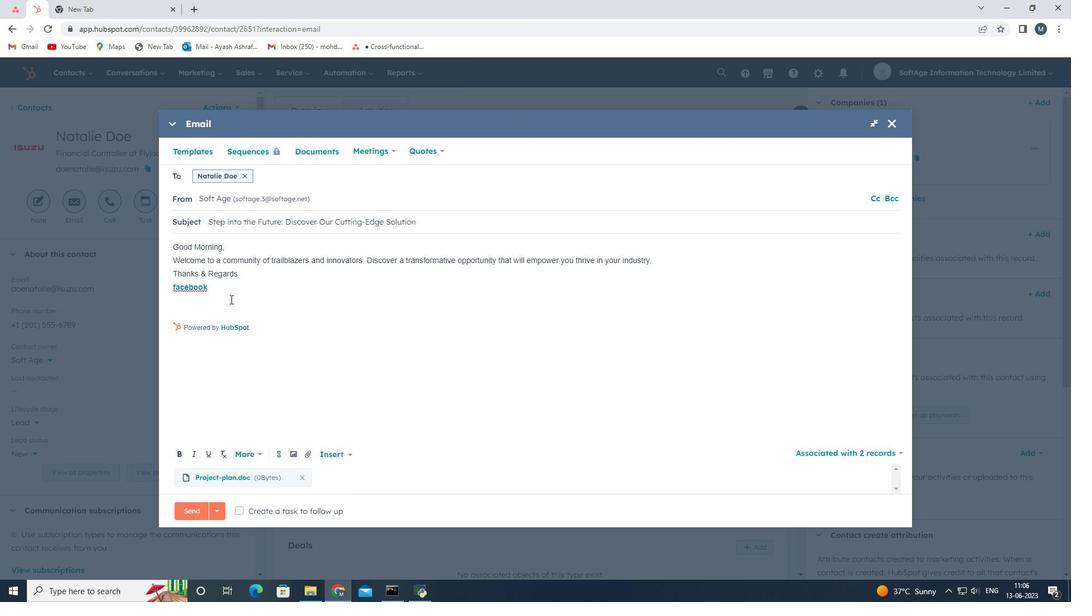 
Action: Mouse pressed left at (230, 295)
Screenshot: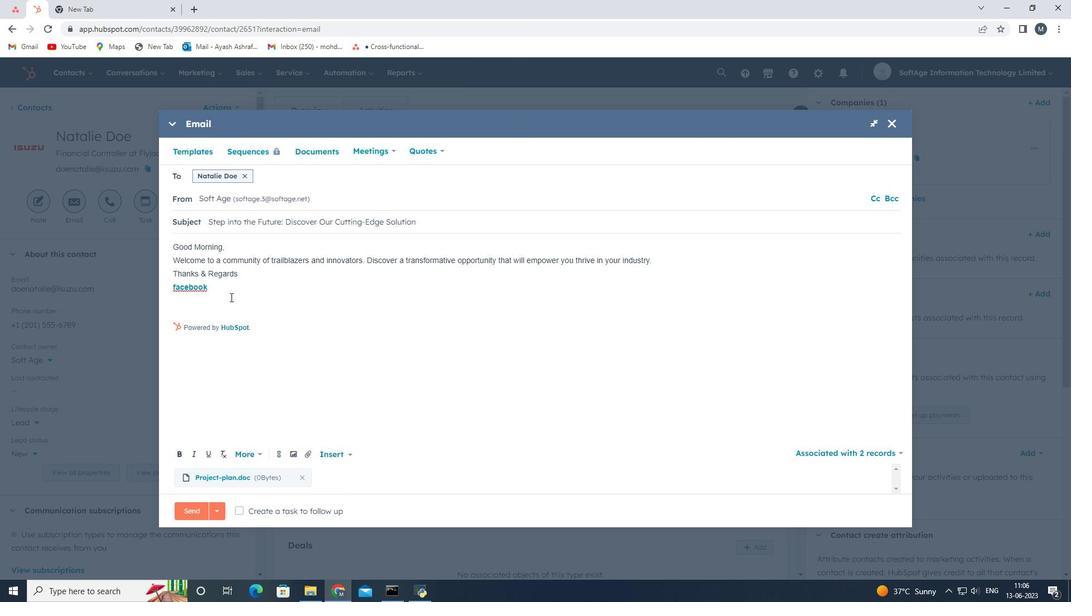 
Action: Mouse moved to (292, 452)
Screenshot: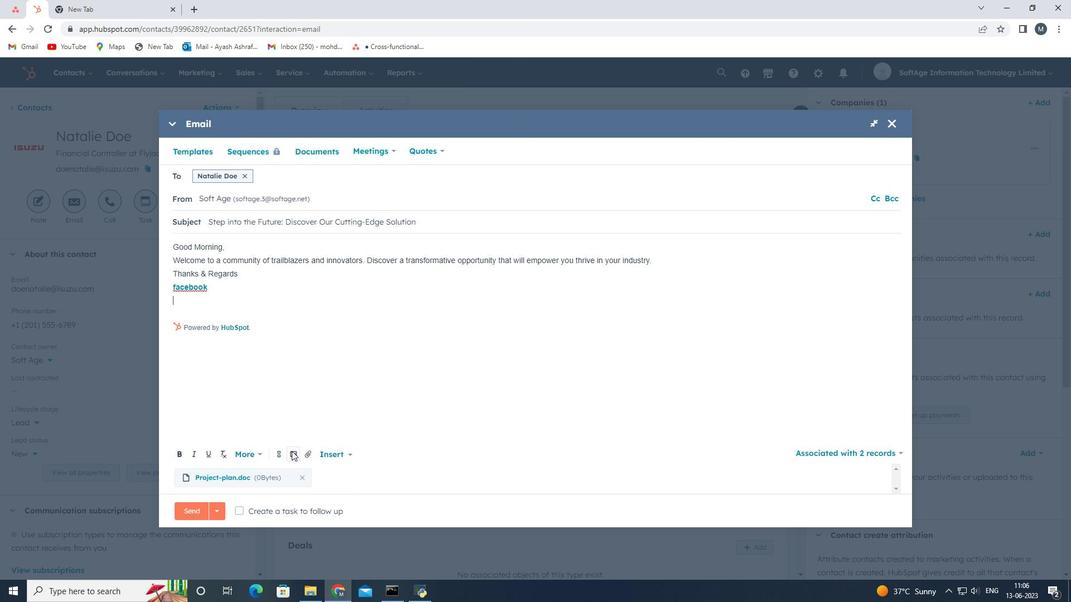 
Action: Mouse pressed left at (292, 452)
Screenshot: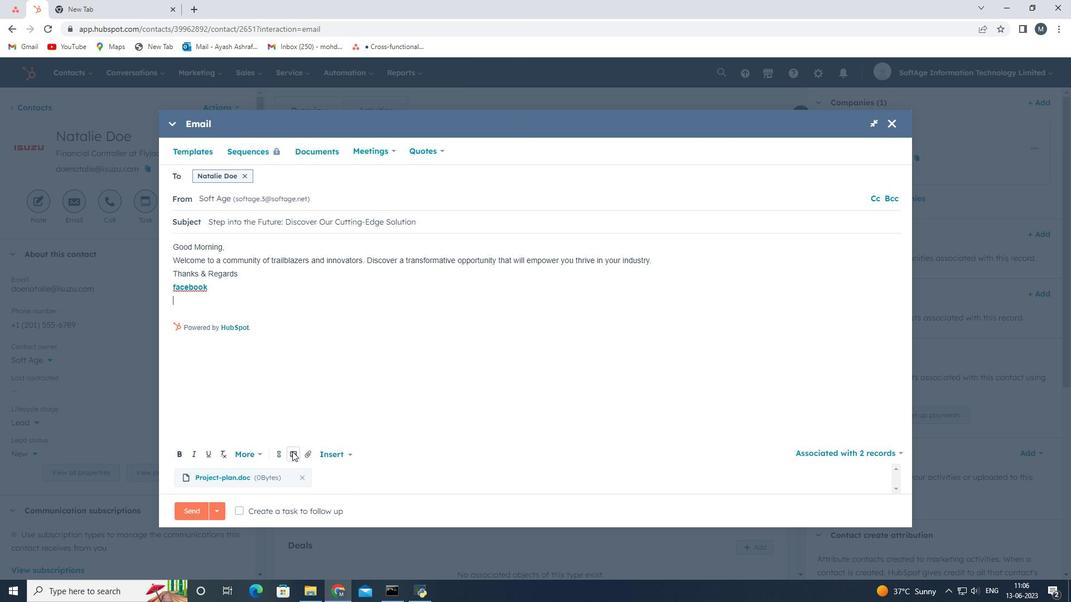 
Action: Mouse moved to (280, 413)
Screenshot: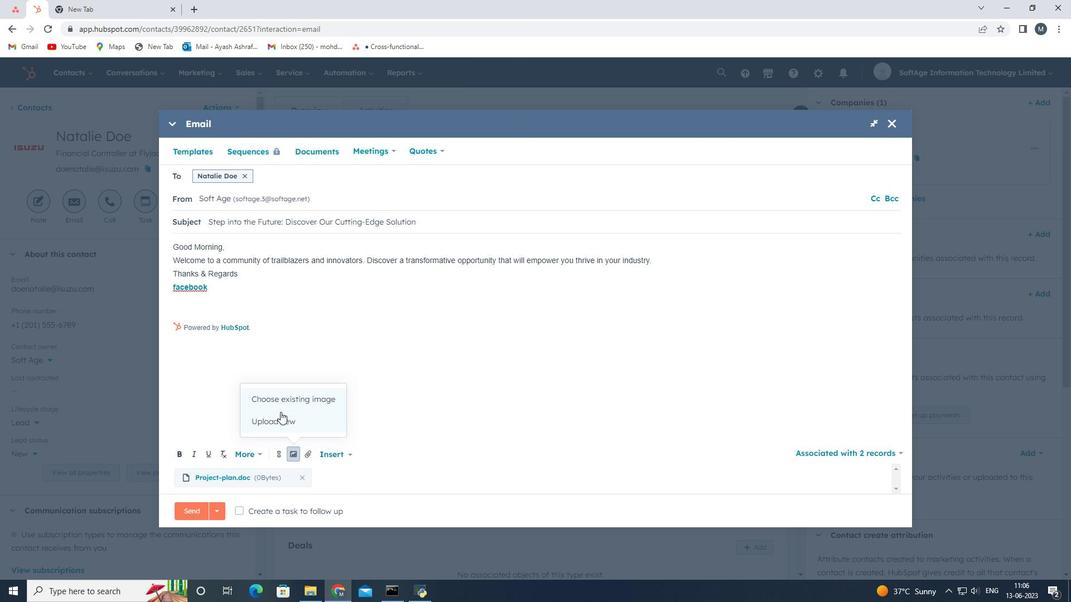
Action: Mouse pressed left at (280, 413)
Screenshot: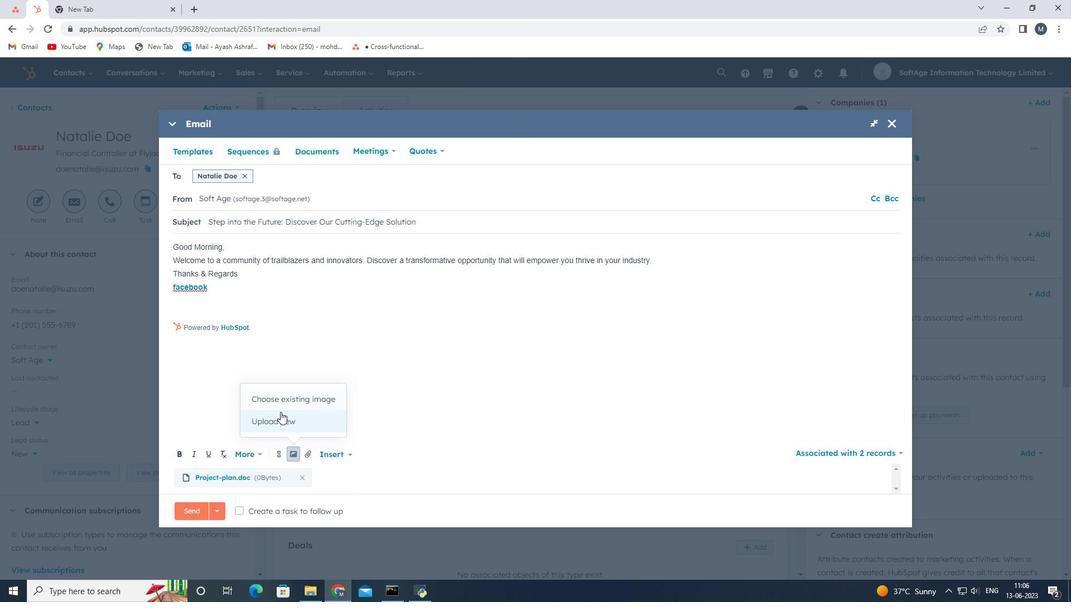 
Action: Mouse moved to (155, 108)
Screenshot: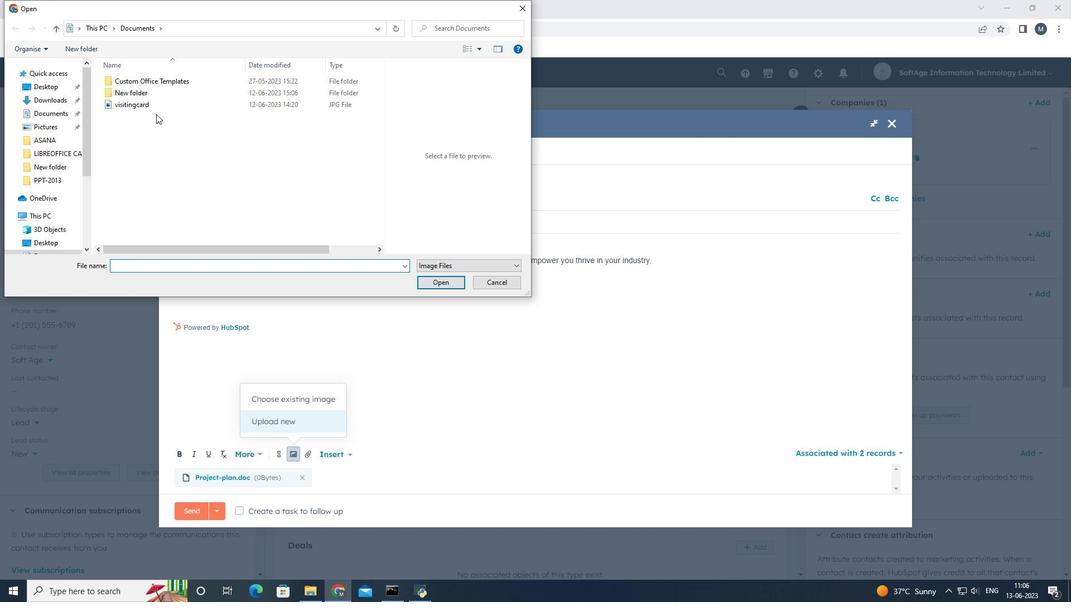 
Action: Mouse pressed left at (155, 108)
Screenshot: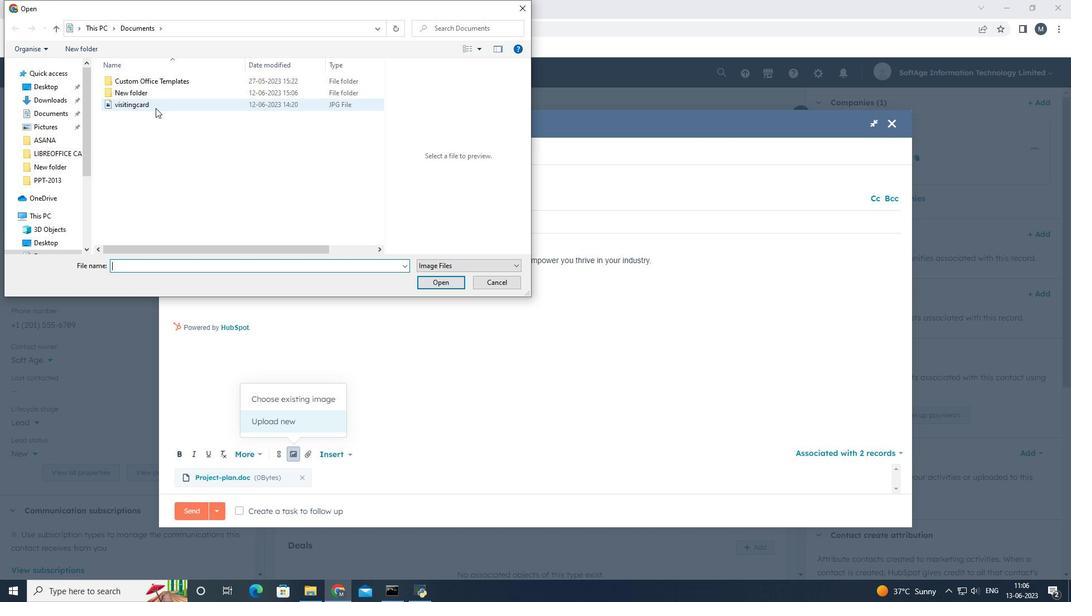 
Action: Mouse moved to (453, 285)
Screenshot: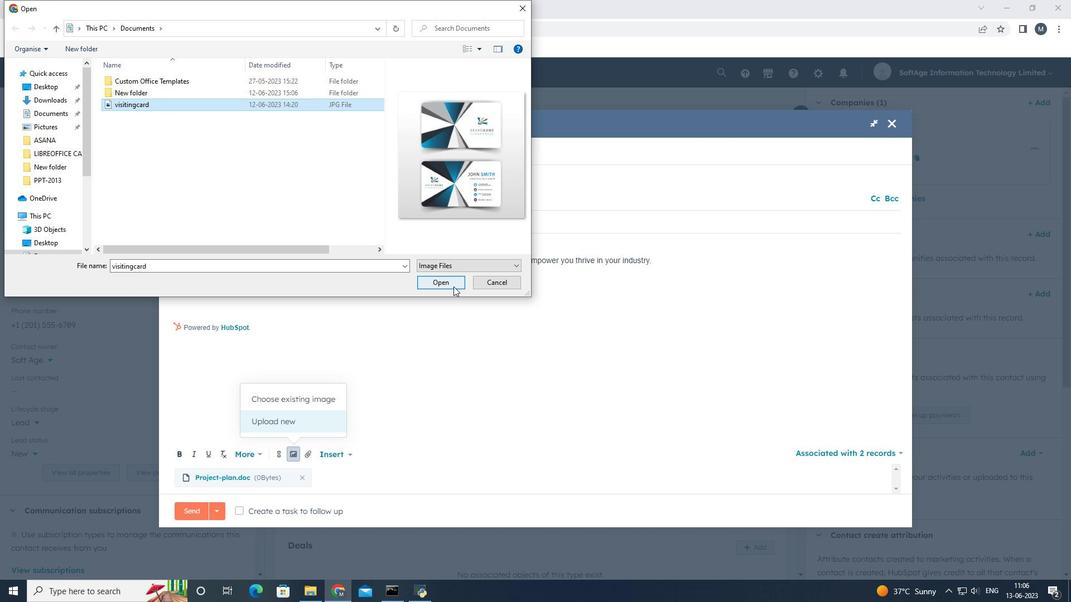 
Action: Mouse pressed left at (453, 285)
Screenshot: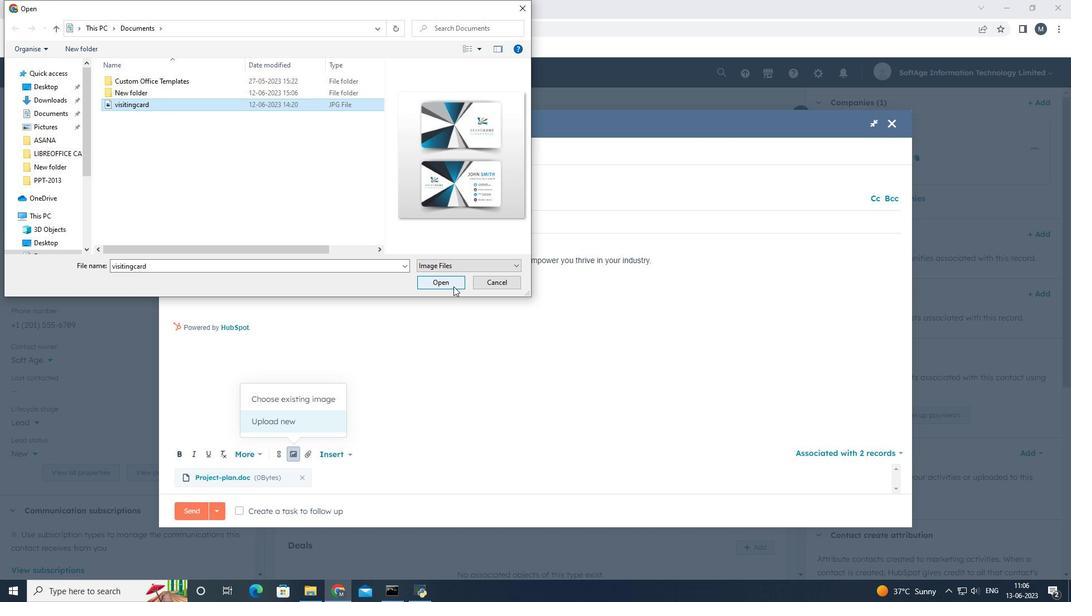 
Action: Mouse moved to (245, 510)
Screenshot: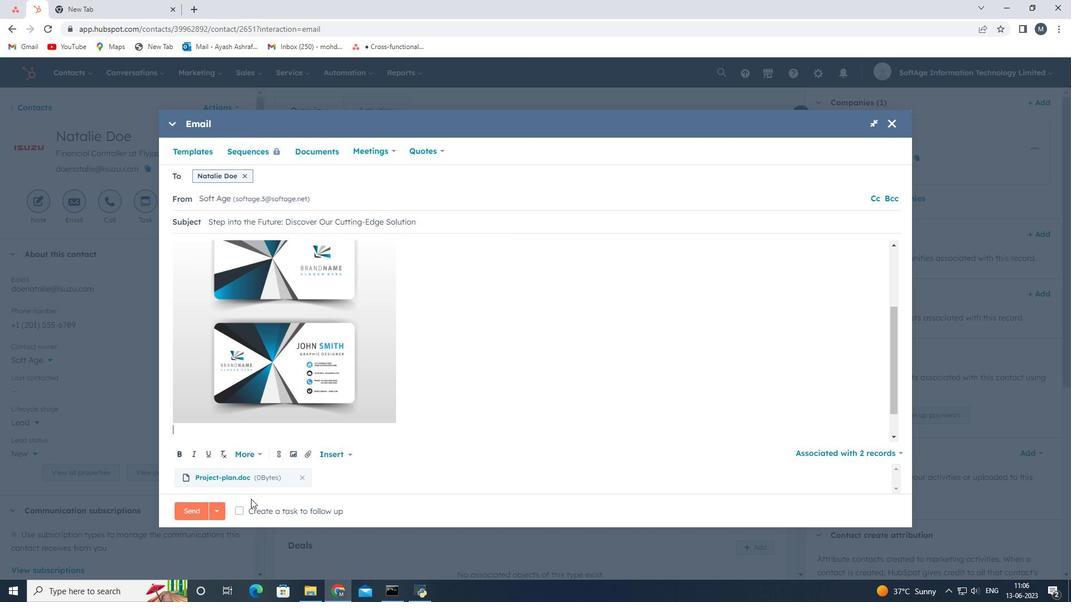 
Action: Mouse pressed left at (245, 510)
Screenshot: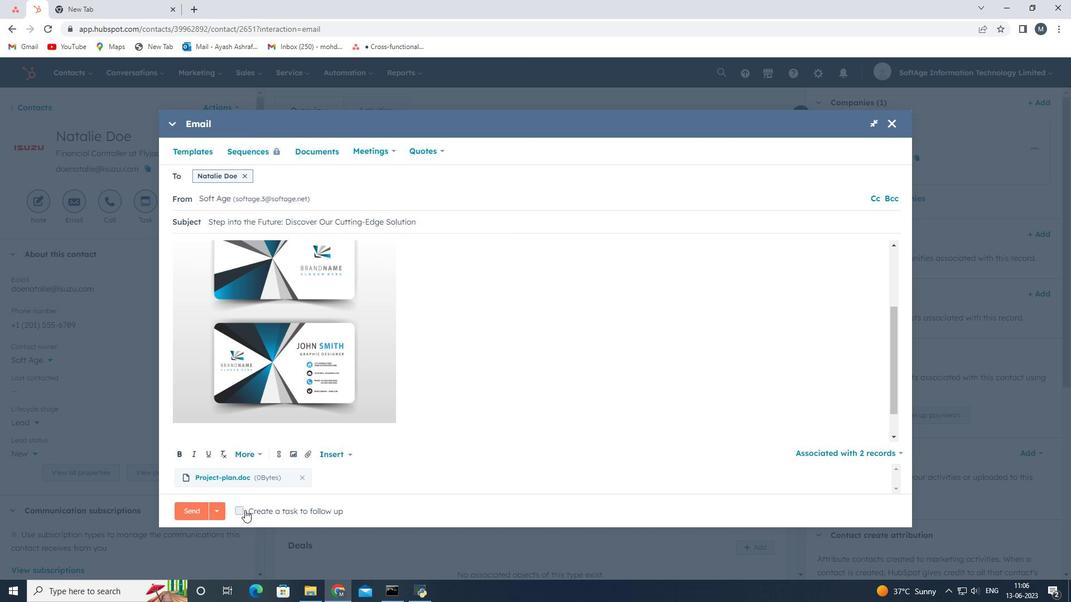 
Action: Mouse moved to (401, 514)
Screenshot: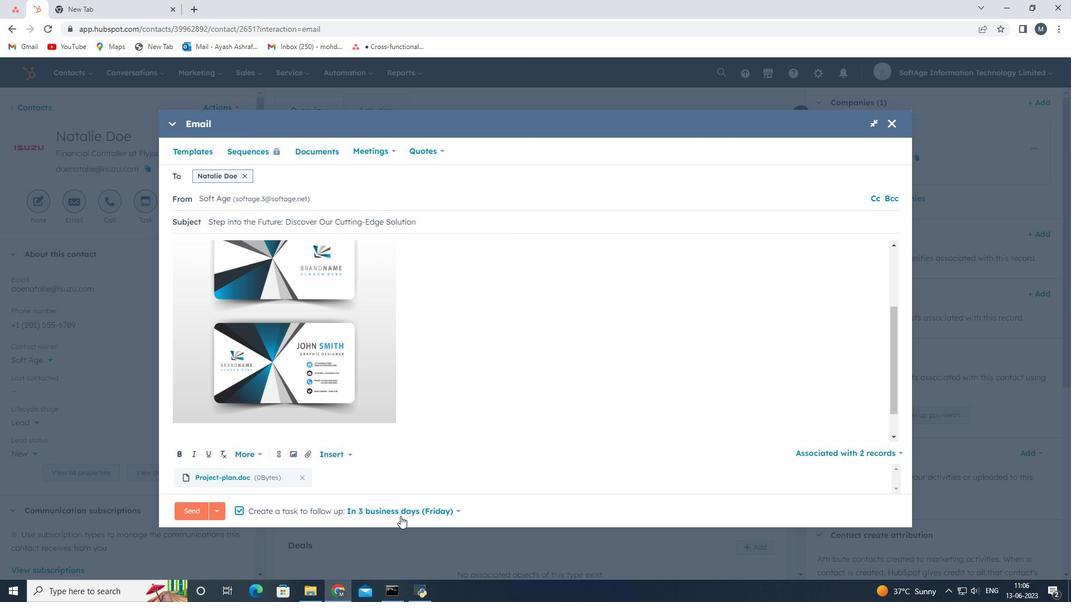 
Action: Mouse pressed left at (401, 514)
Screenshot: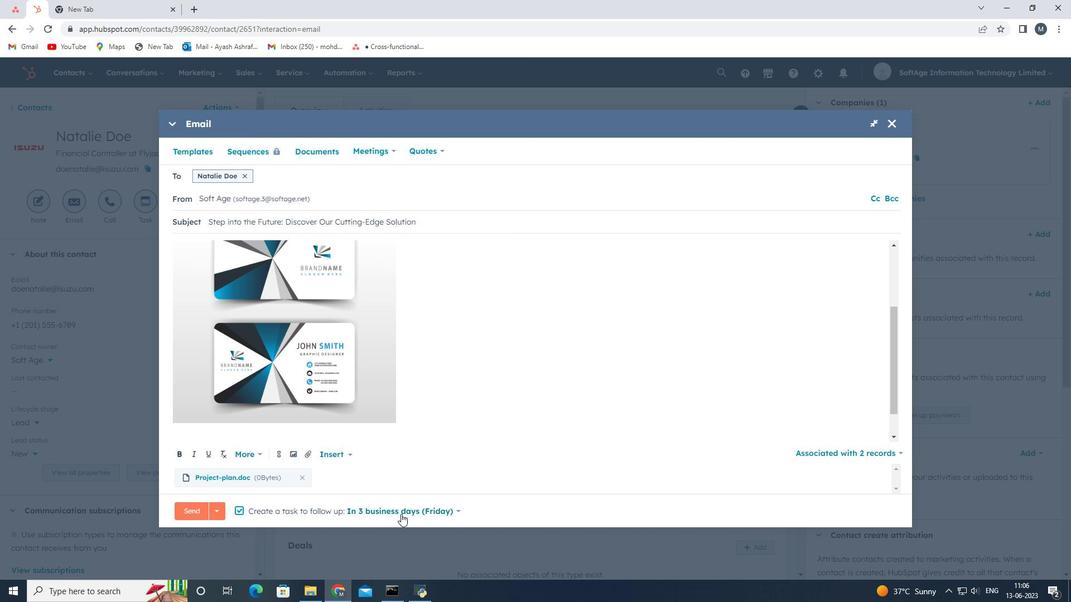 
Action: Mouse moved to (408, 439)
Screenshot: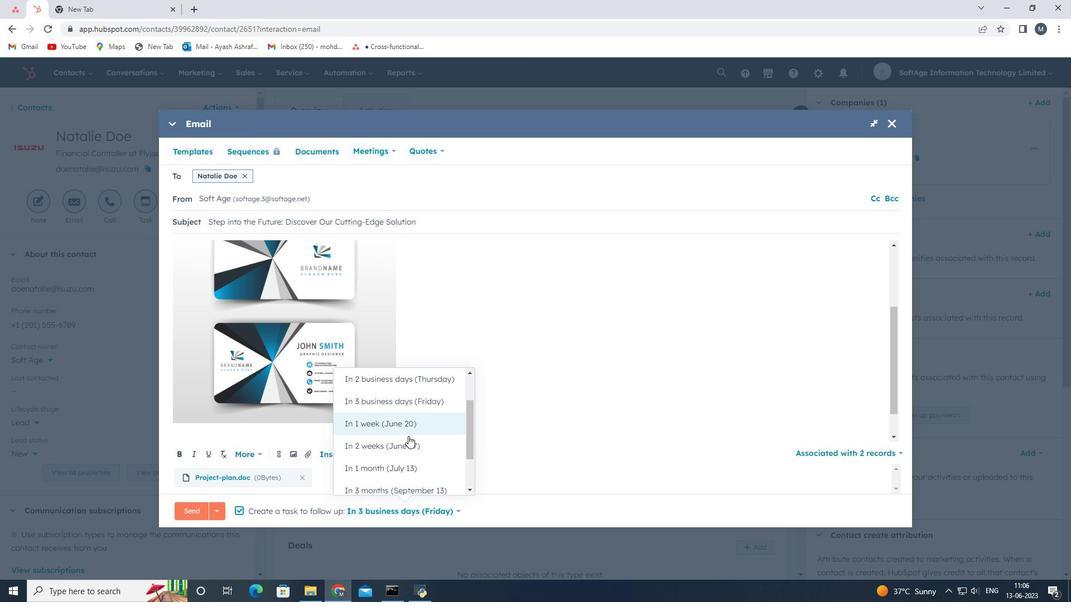 
Action: Mouse pressed left at (408, 439)
Screenshot: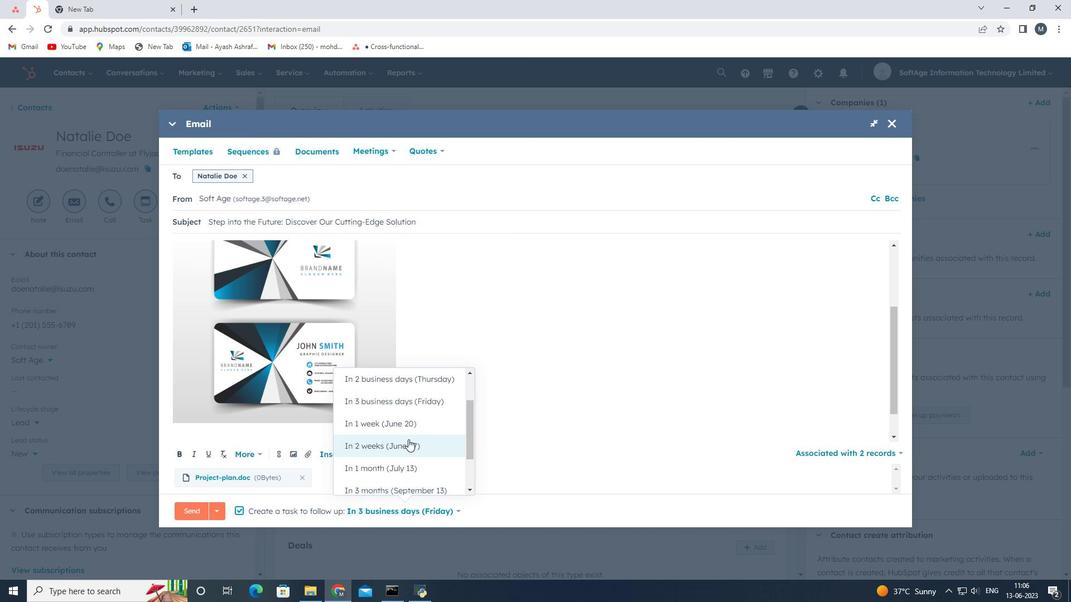 
Action: Mouse moved to (191, 510)
Screenshot: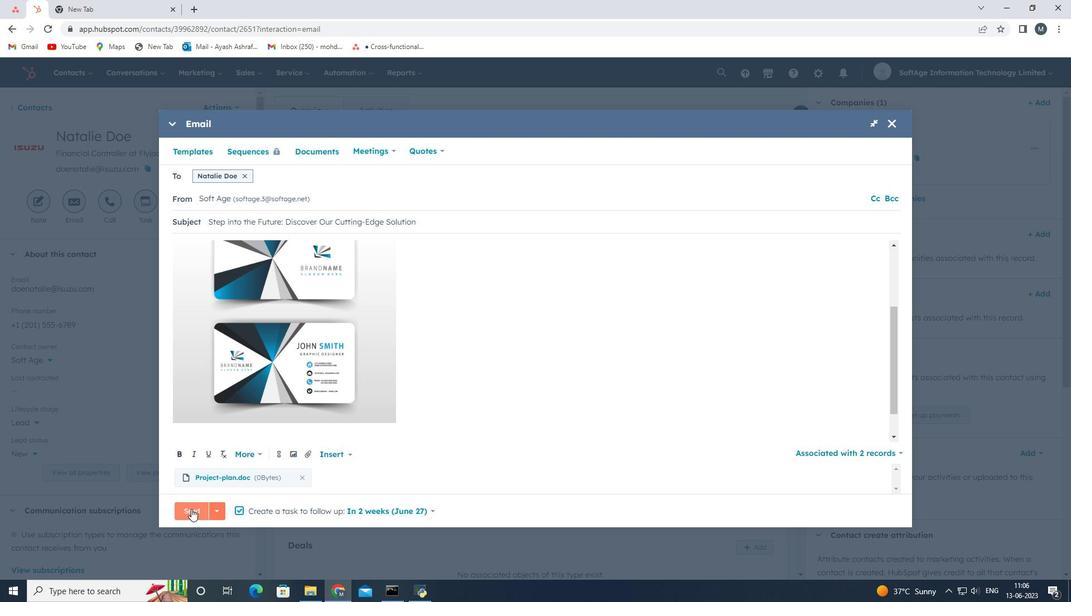 
Action: Mouse pressed left at (191, 510)
Screenshot: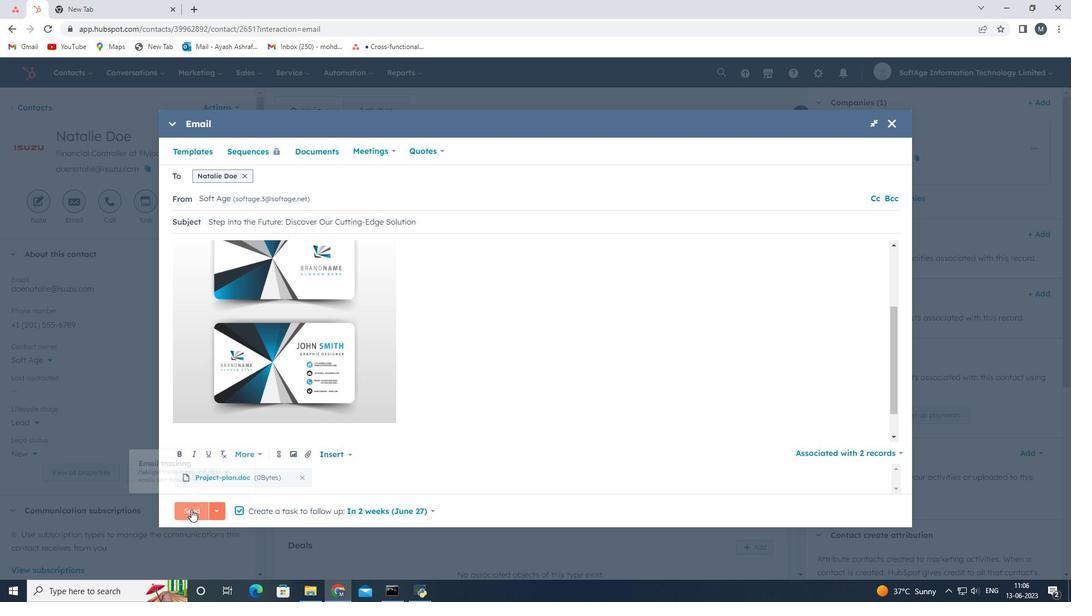 
Action: Mouse moved to (100, 365)
Screenshot: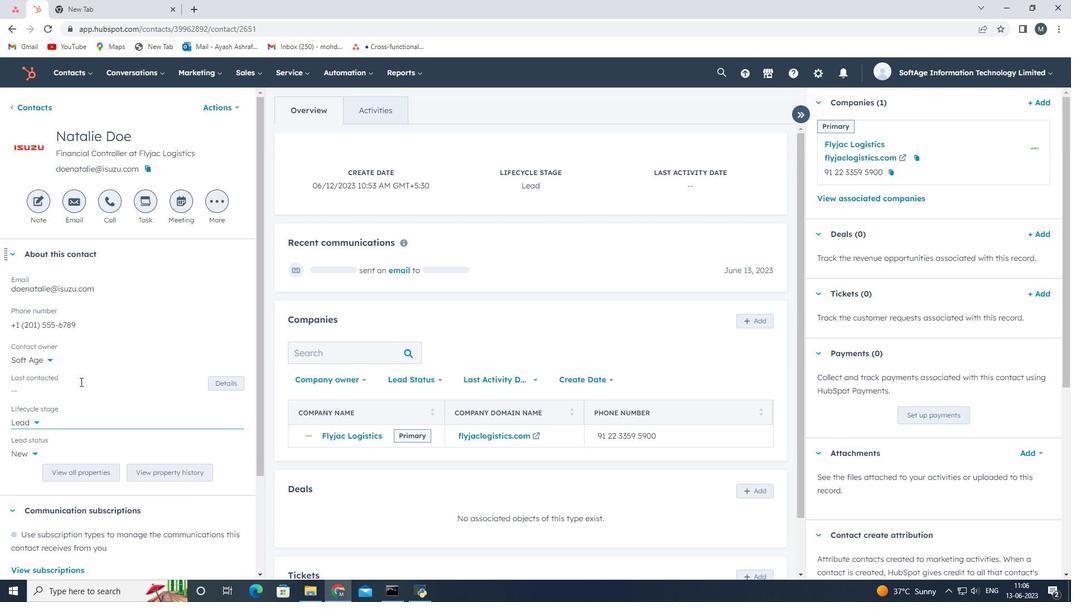 
